 Task: Manage the language setting for the builder.
Action: Mouse moved to (1178, 89)
Screenshot: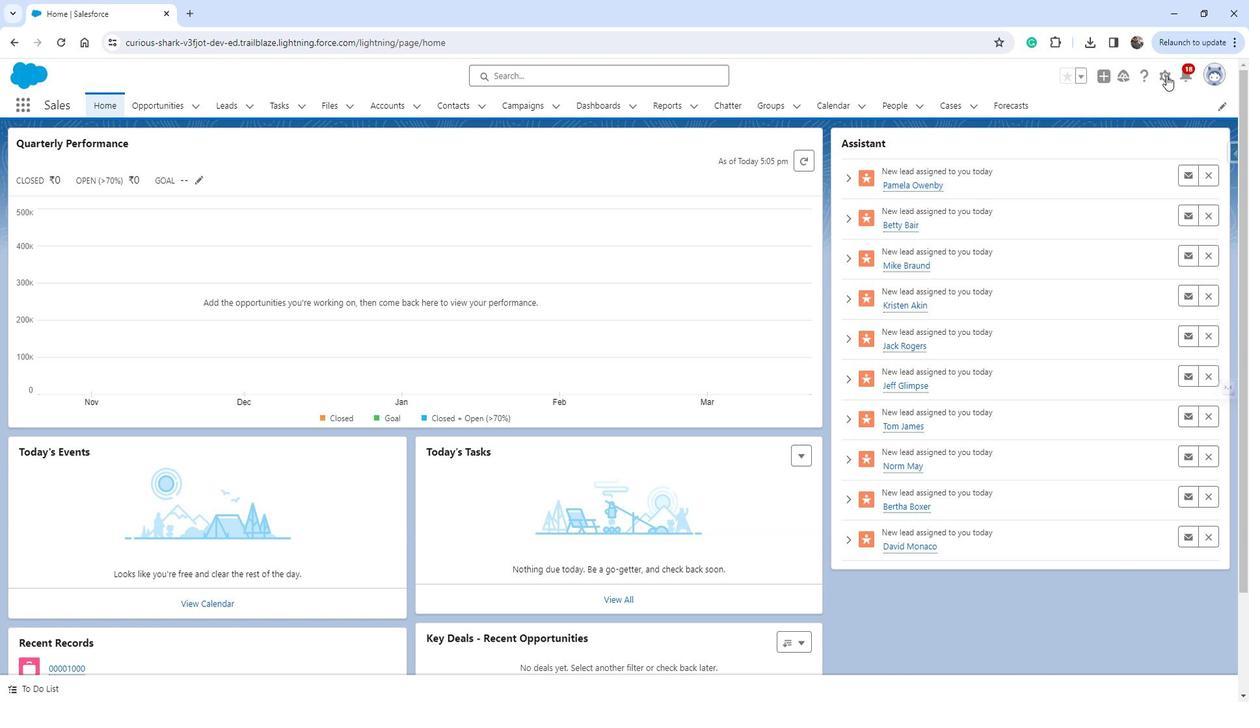 
Action: Mouse pressed left at (1178, 89)
Screenshot: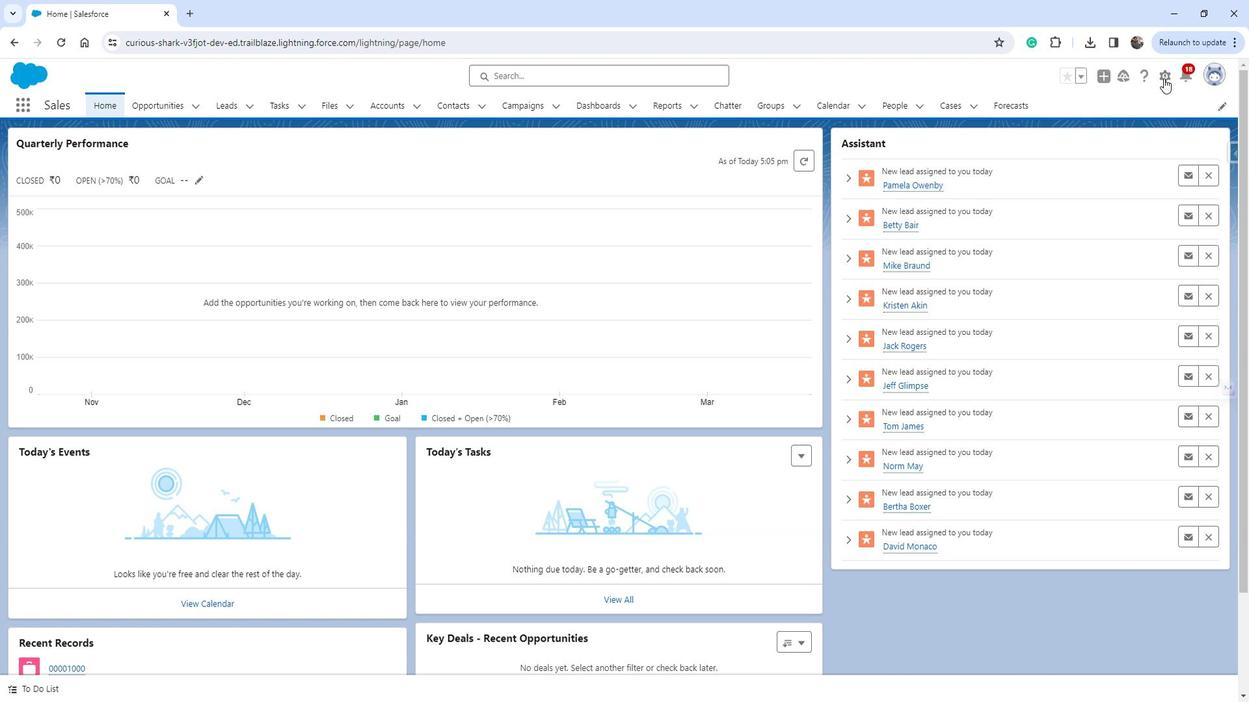 
Action: Mouse moved to (1130, 129)
Screenshot: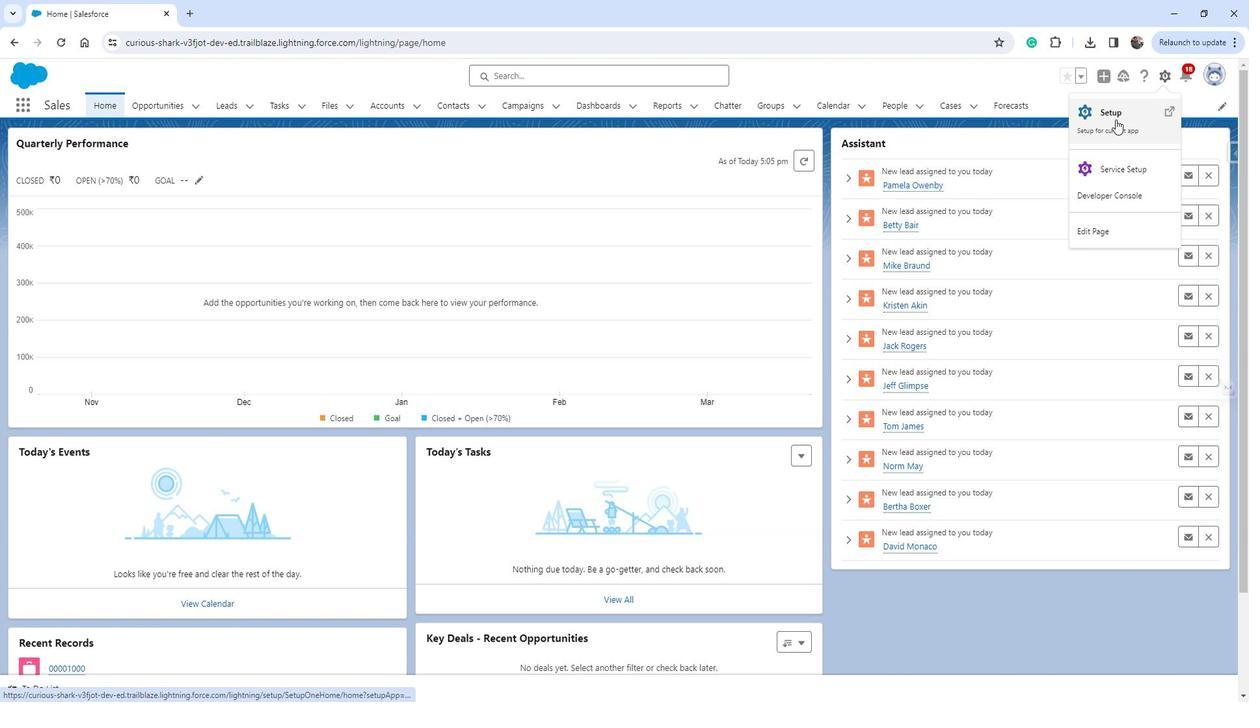 
Action: Mouse pressed left at (1130, 129)
Screenshot: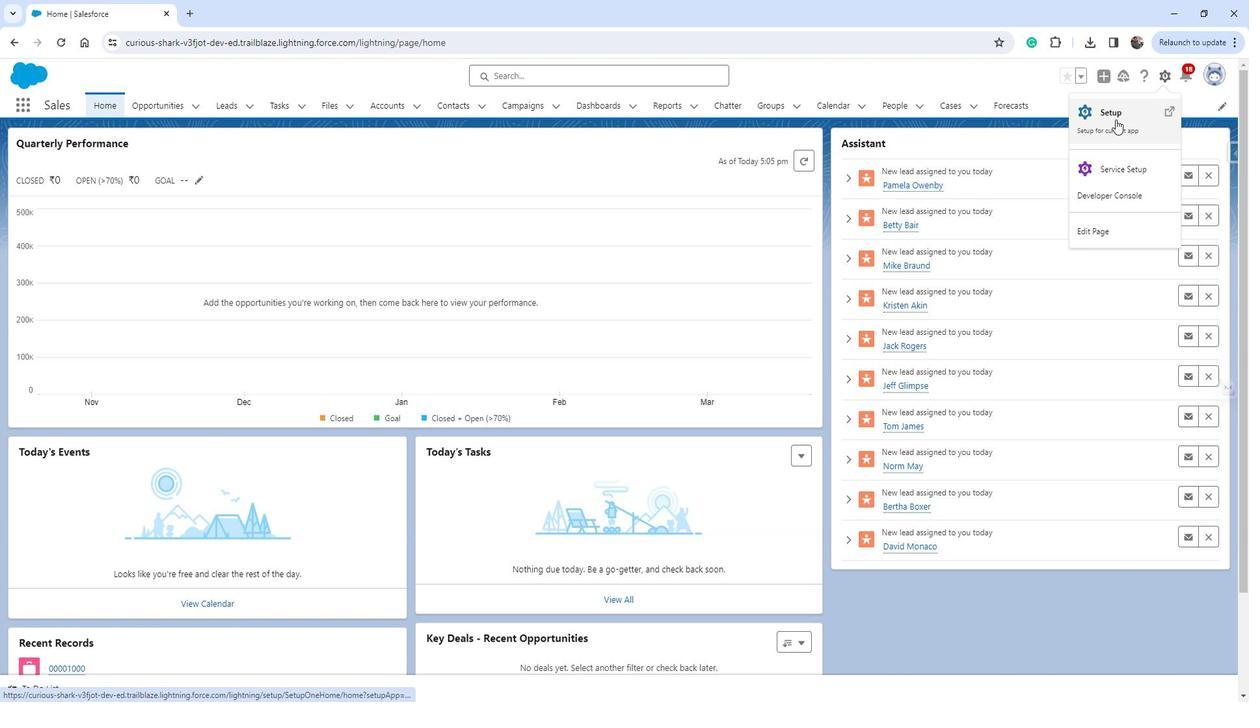 
Action: Mouse moved to (80, 467)
Screenshot: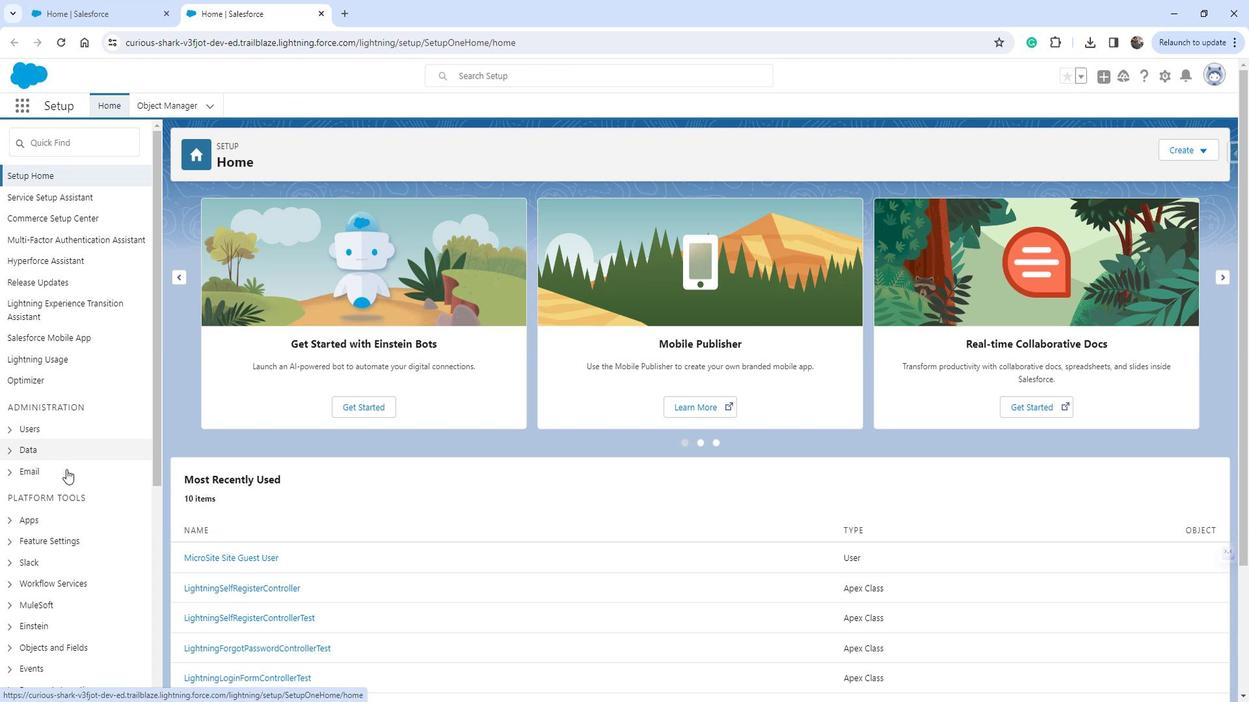 
Action: Mouse scrolled (80, 466) with delta (0, 0)
Screenshot: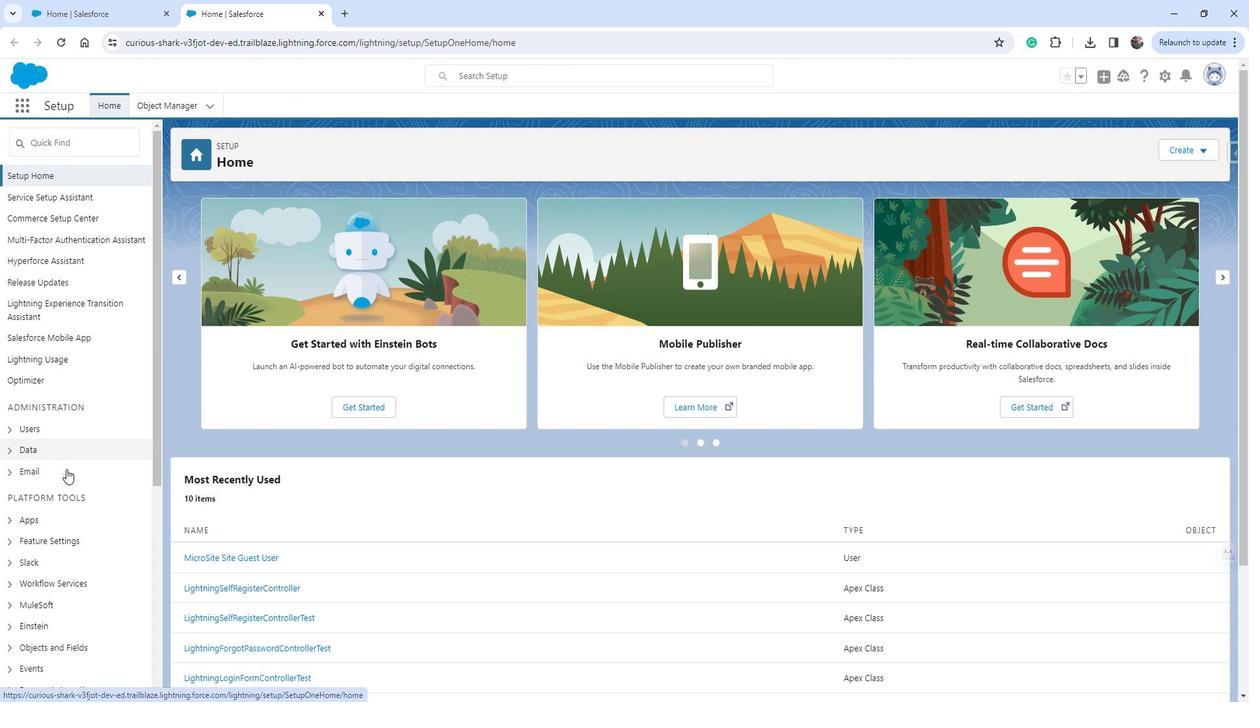 
Action: Mouse scrolled (80, 466) with delta (0, 0)
Screenshot: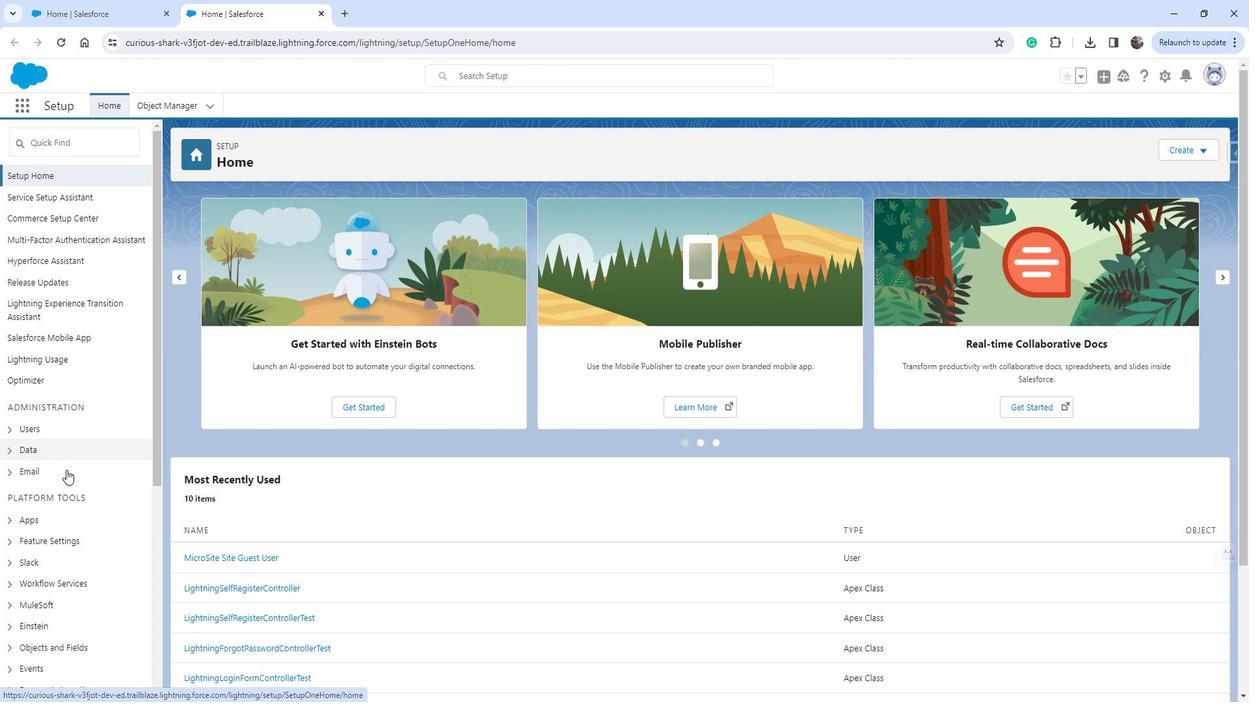 
Action: Mouse moved to (81, 467)
Screenshot: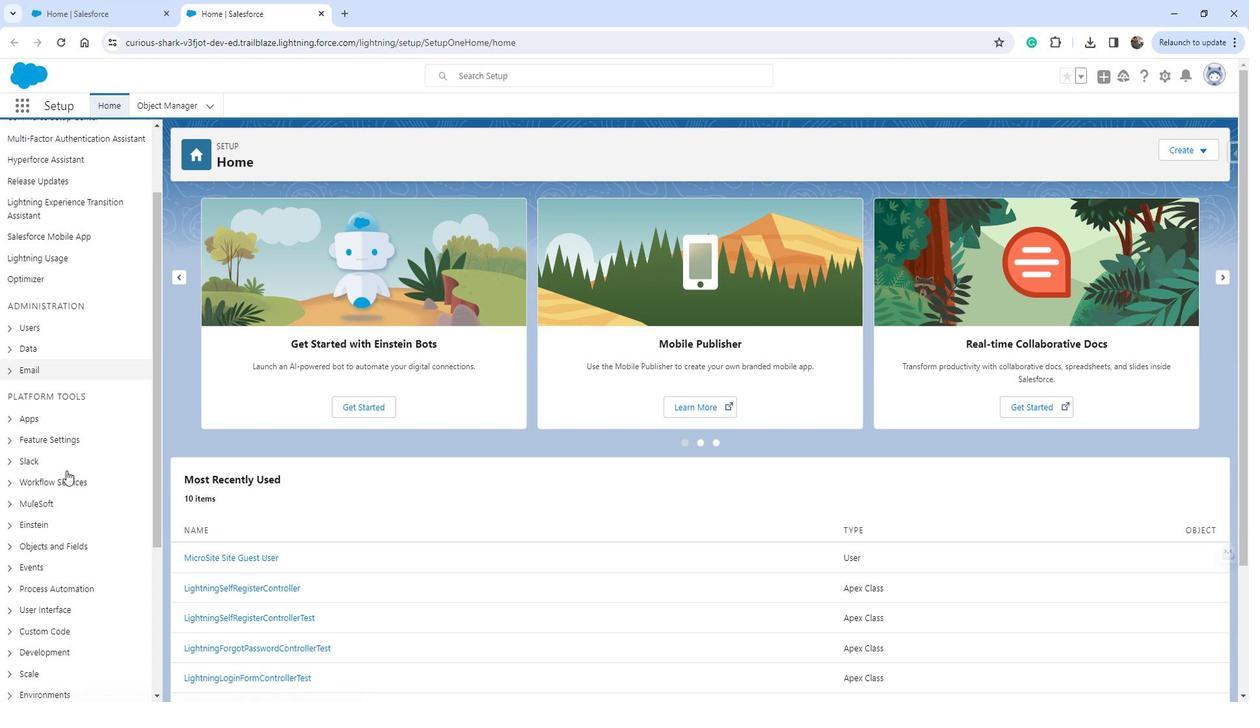 
Action: Mouse scrolled (81, 467) with delta (0, 0)
Screenshot: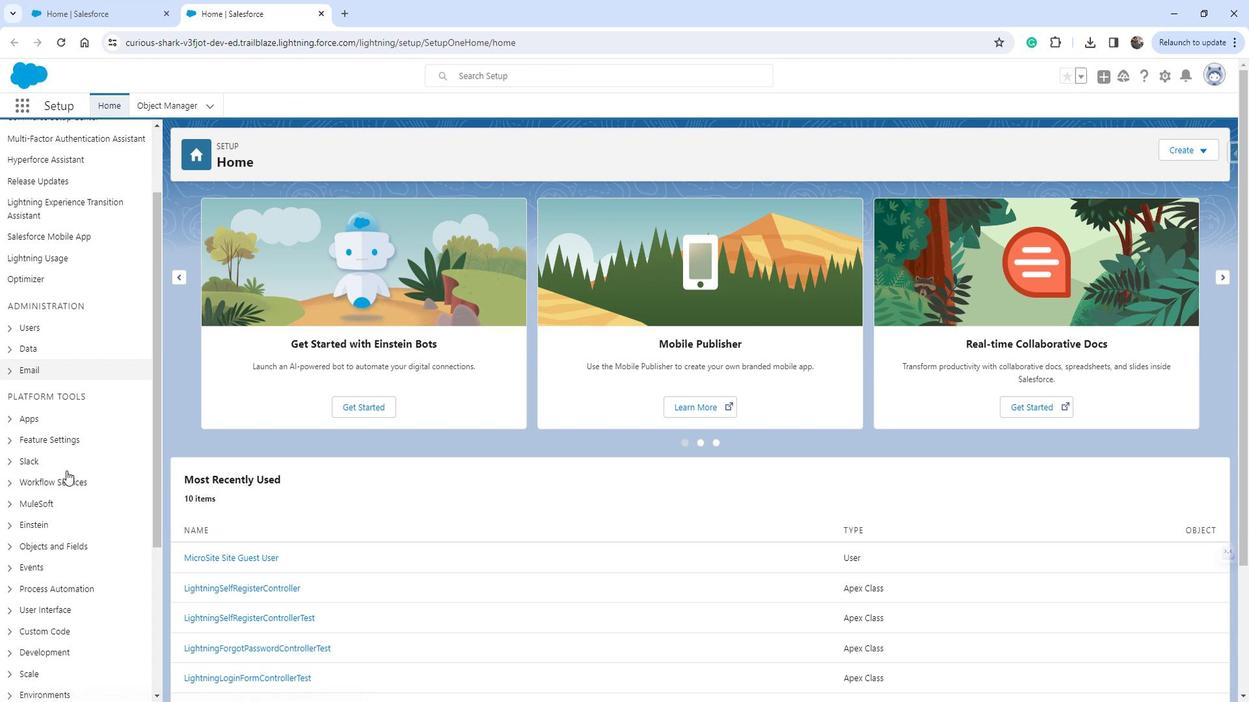 
Action: Mouse moved to (53, 342)
Screenshot: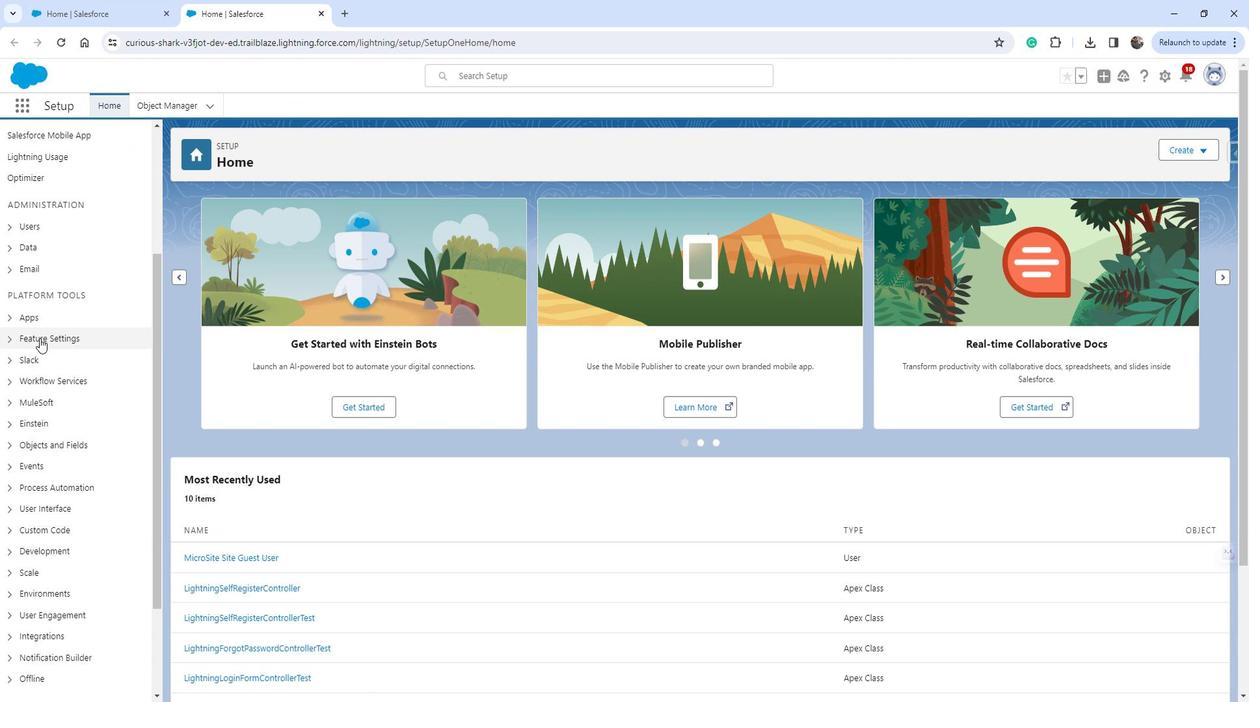 
Action: Mouse pressed left at (53, 342)
Screenshot: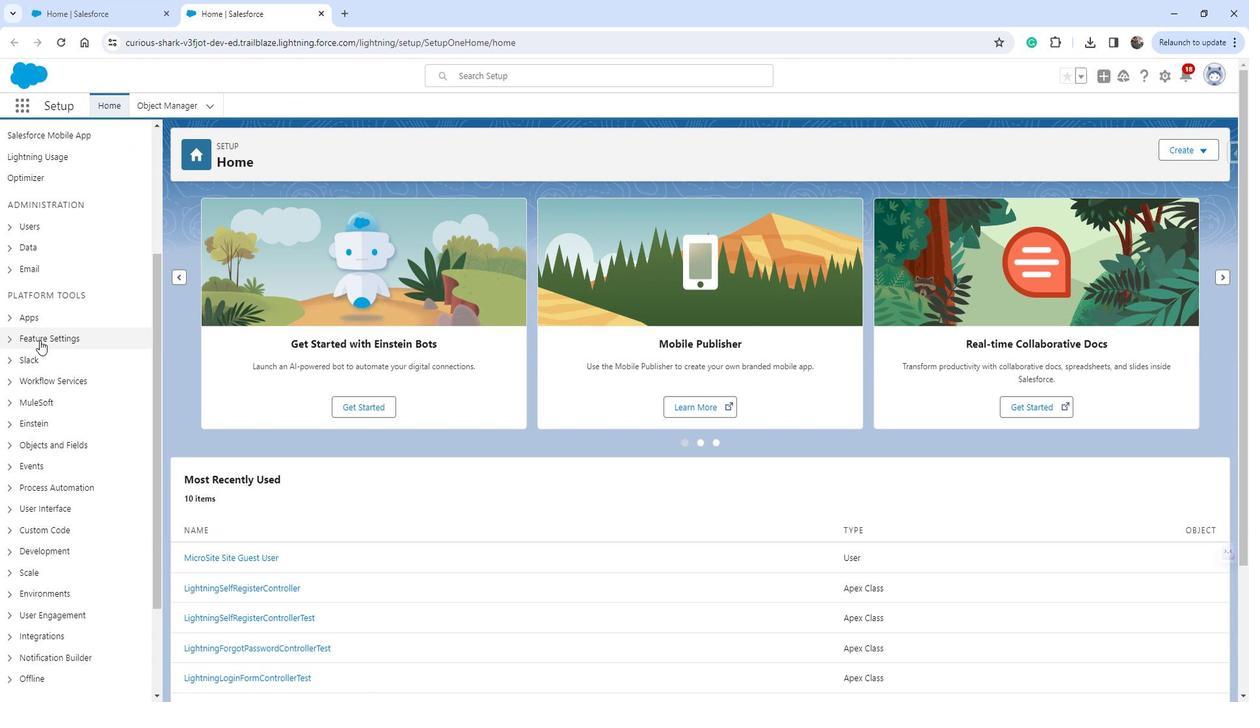 
Action: Mouse moved to (70, 442)
Screenshot: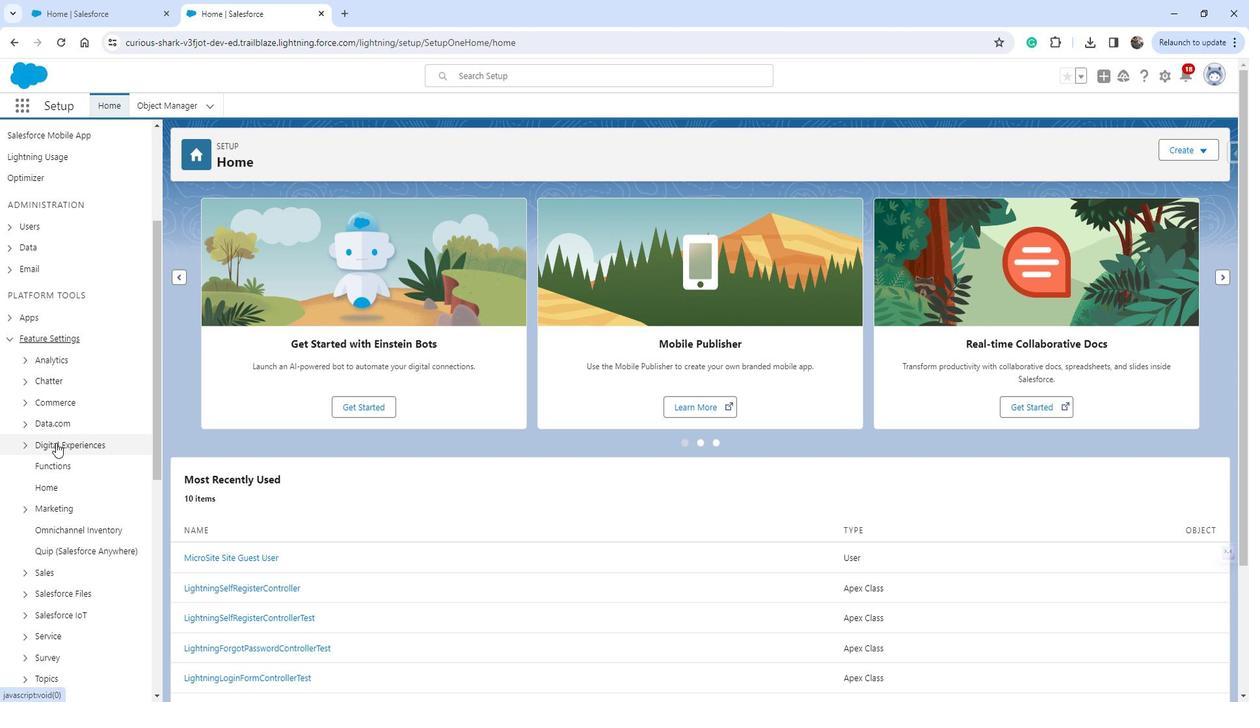 
Action: Mouse pressed left at (70, 442)
Screenshot: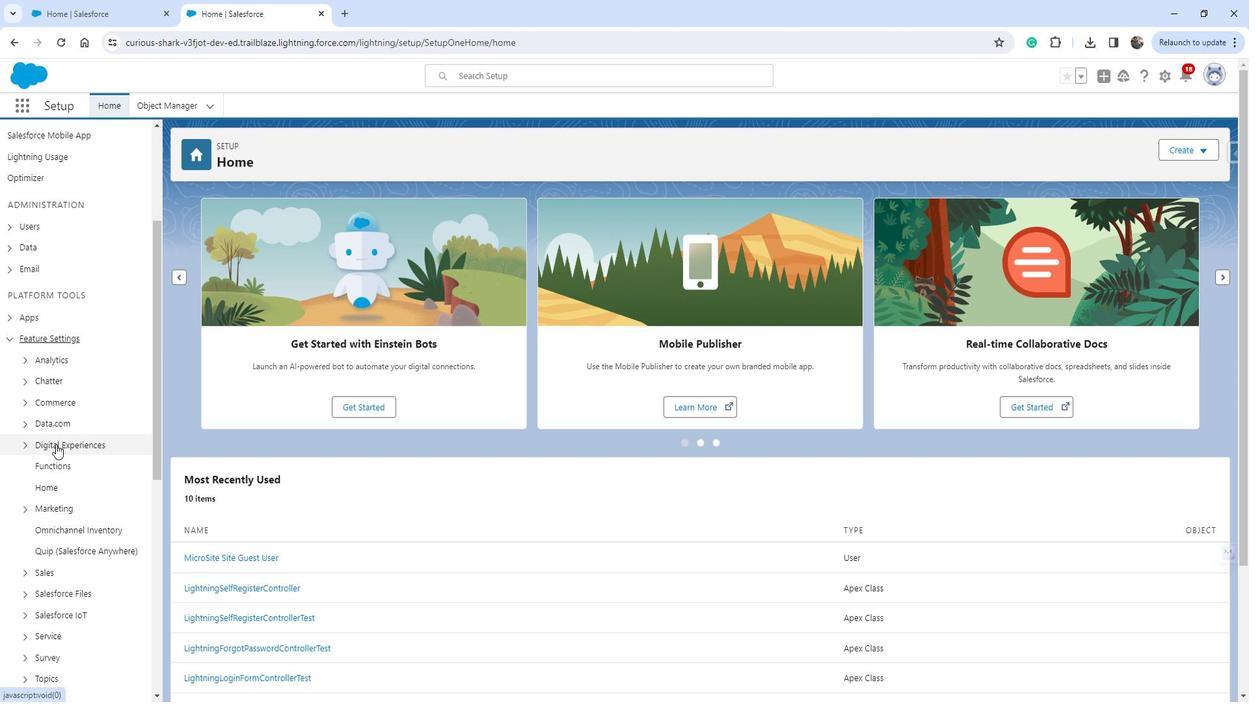 
Action: Mouse moved to (72, 465)
Screenshot: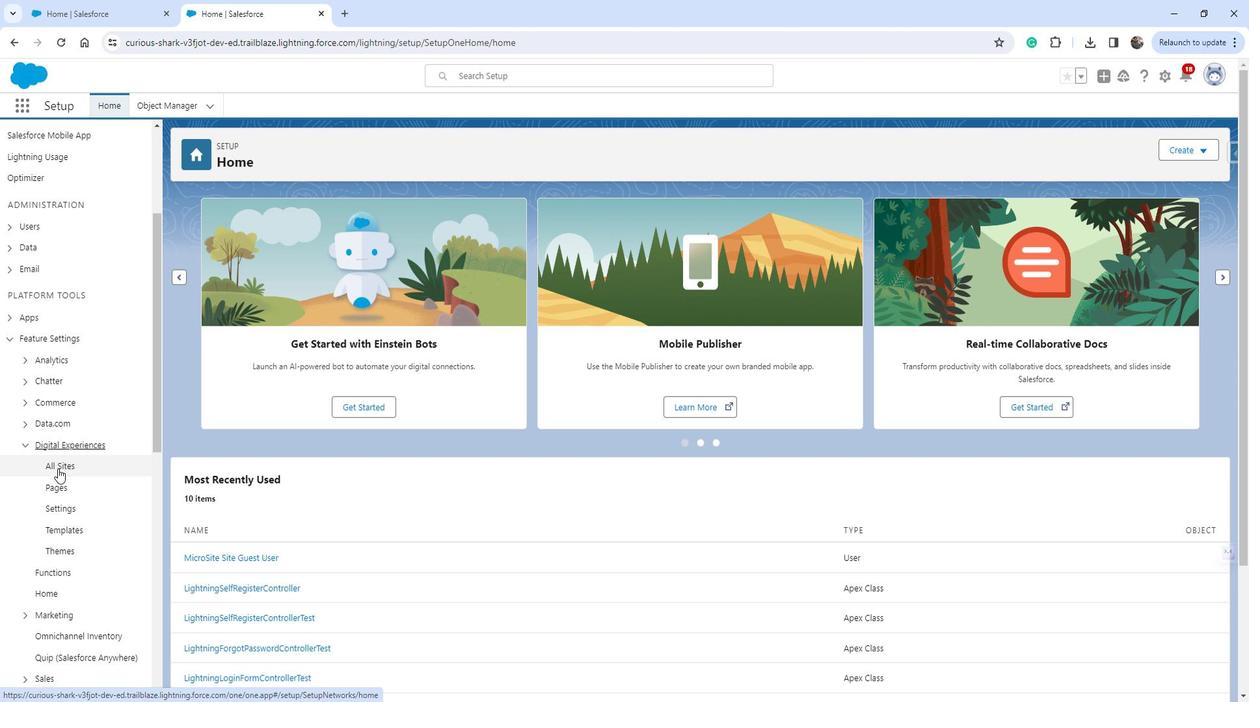 
Action: Mouse pressed left at (72, 465)
Screenshot: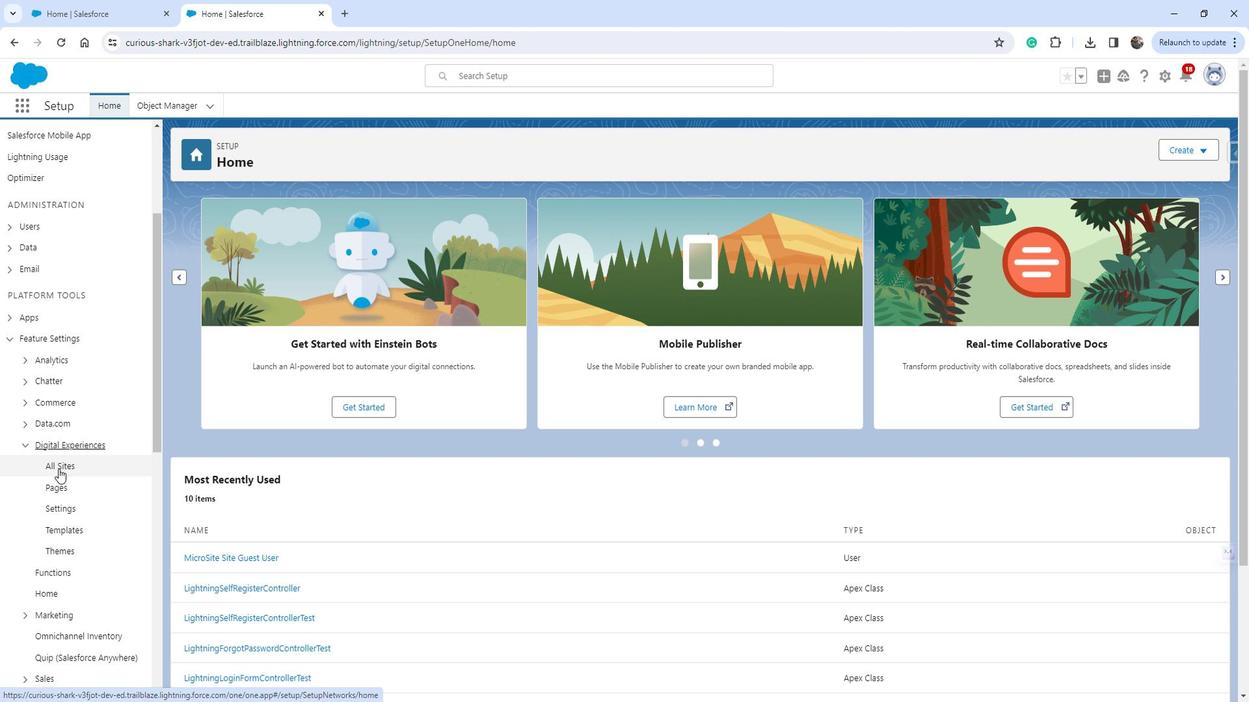 
Action: Mouse moved to (225, 315)
Screenshot: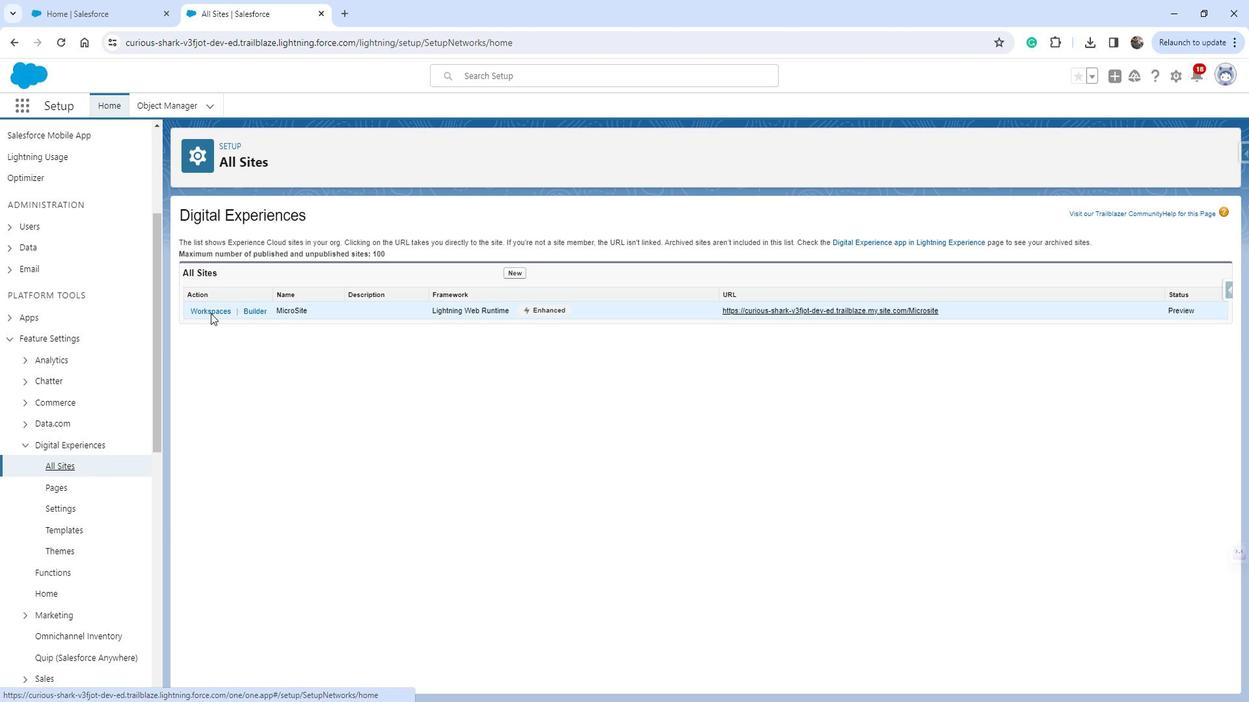
Action: Mouse pressed left at (225, 315)
Screenshot: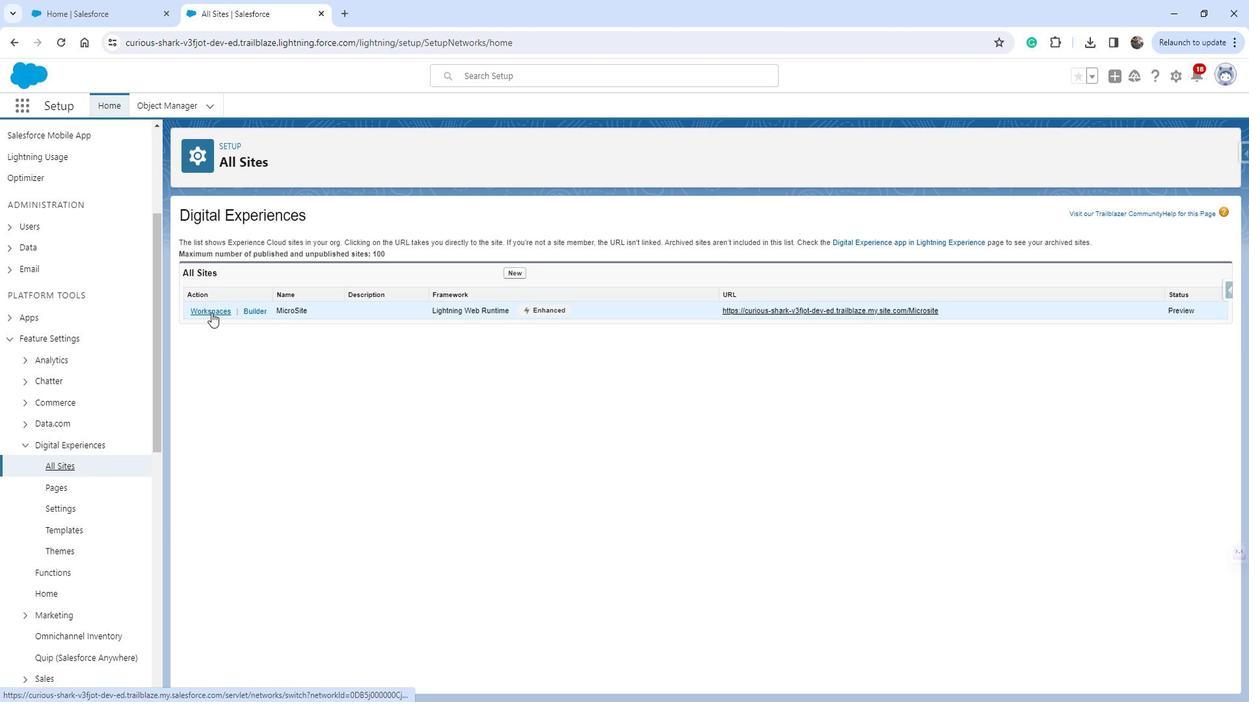 
Action: Mouse moved to (173, 284)
Screenshot: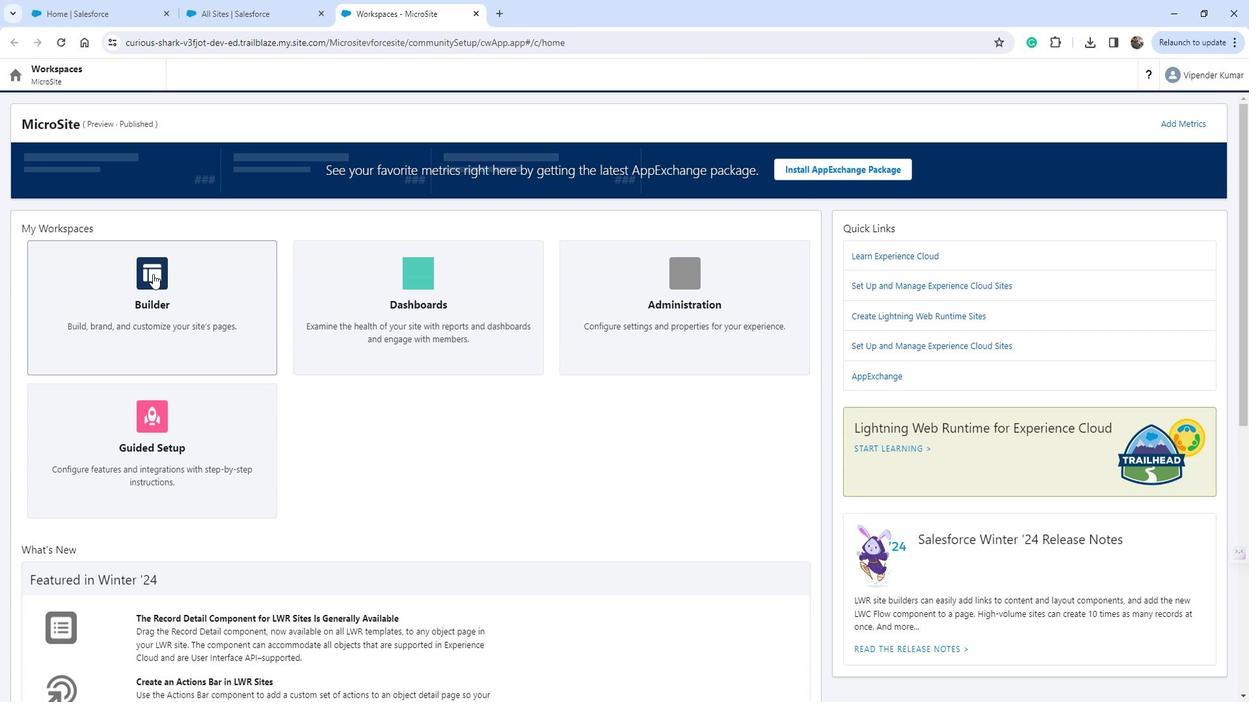 
Action: Mouse pressed left at (173, 284)
Screenshot: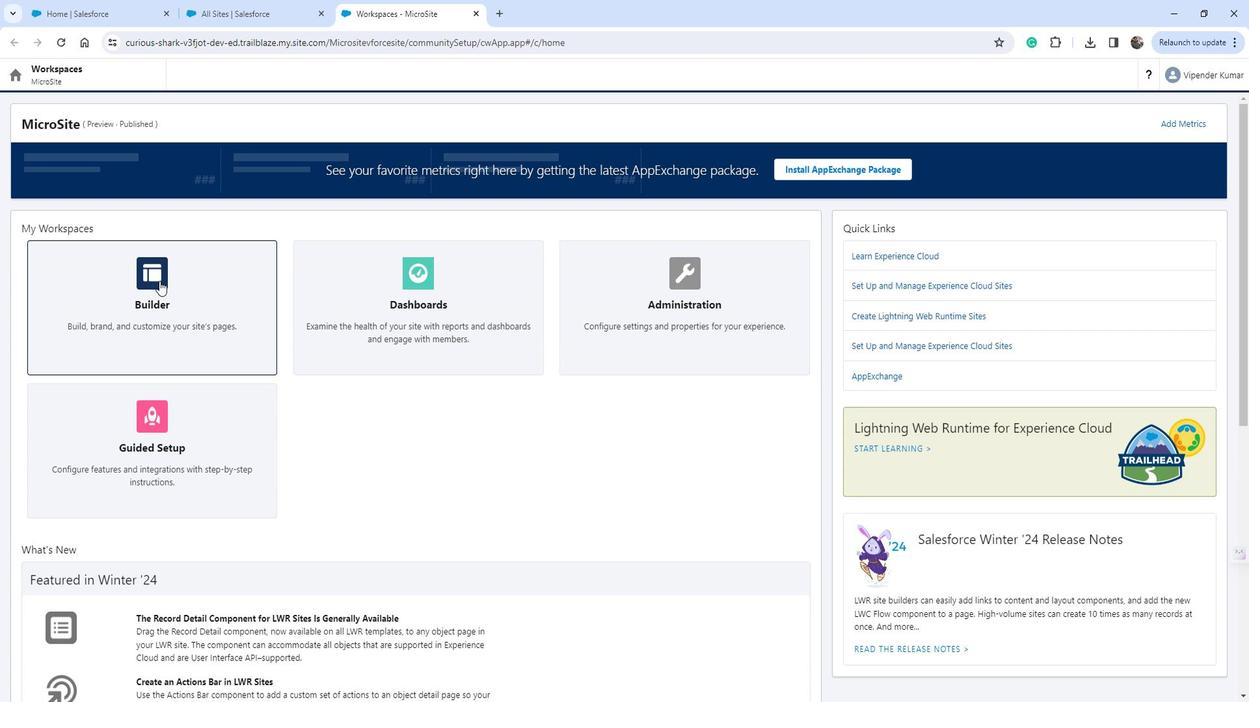 
Action: Mouse moved to (40, 240)
Screenshot: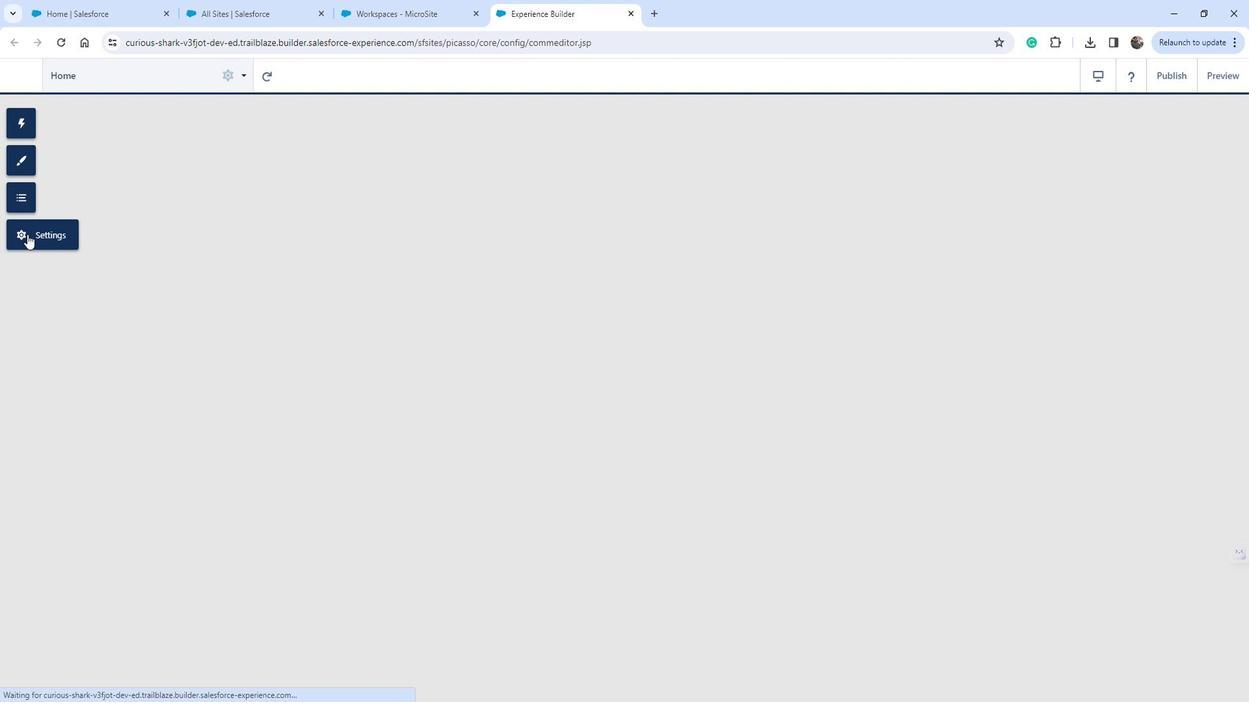 
Action: Mouse pressed left at (40, 240)
Screenshot: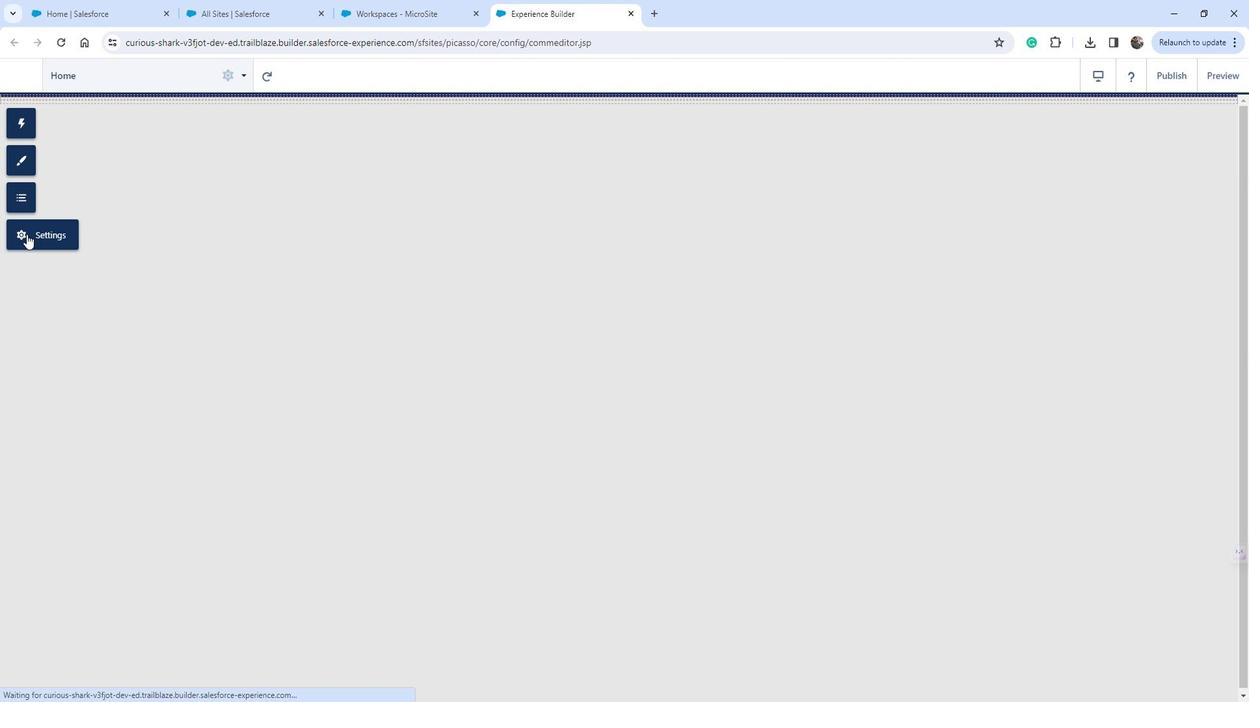 
Action: Mouse moved to (97, 221)
Screenshot: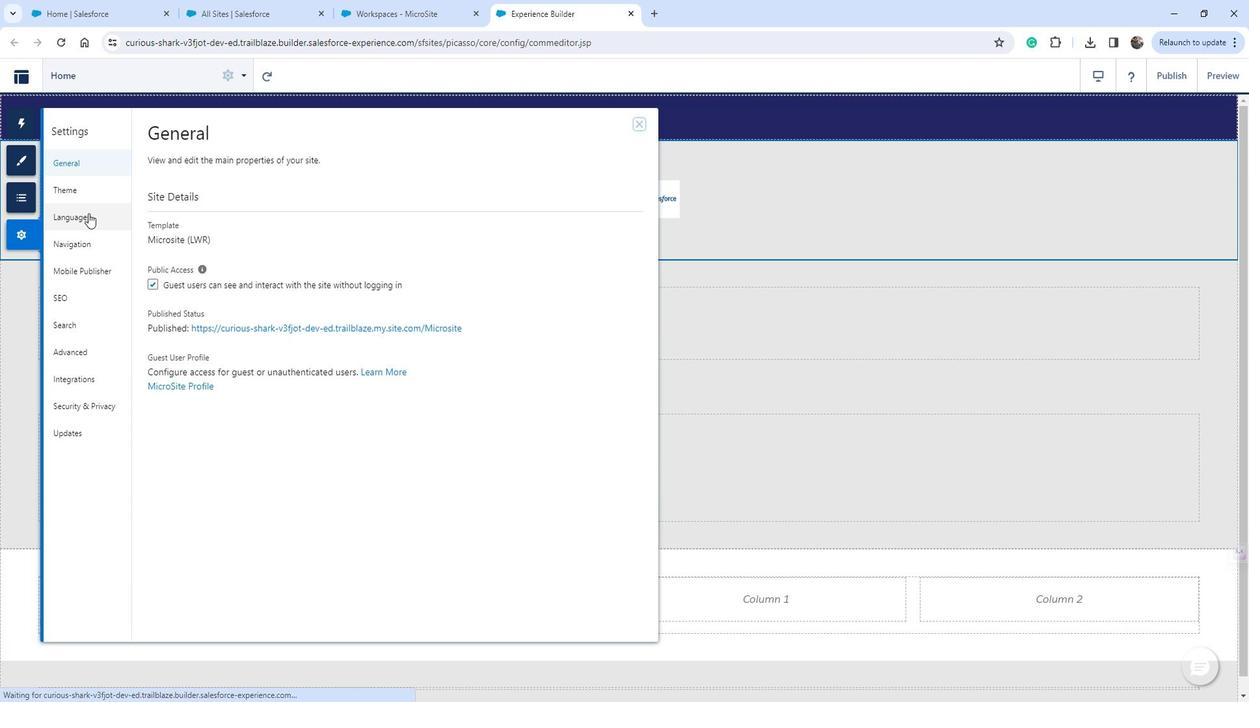 
Action: Mouse pressed left at (97, 221)
Screenshot: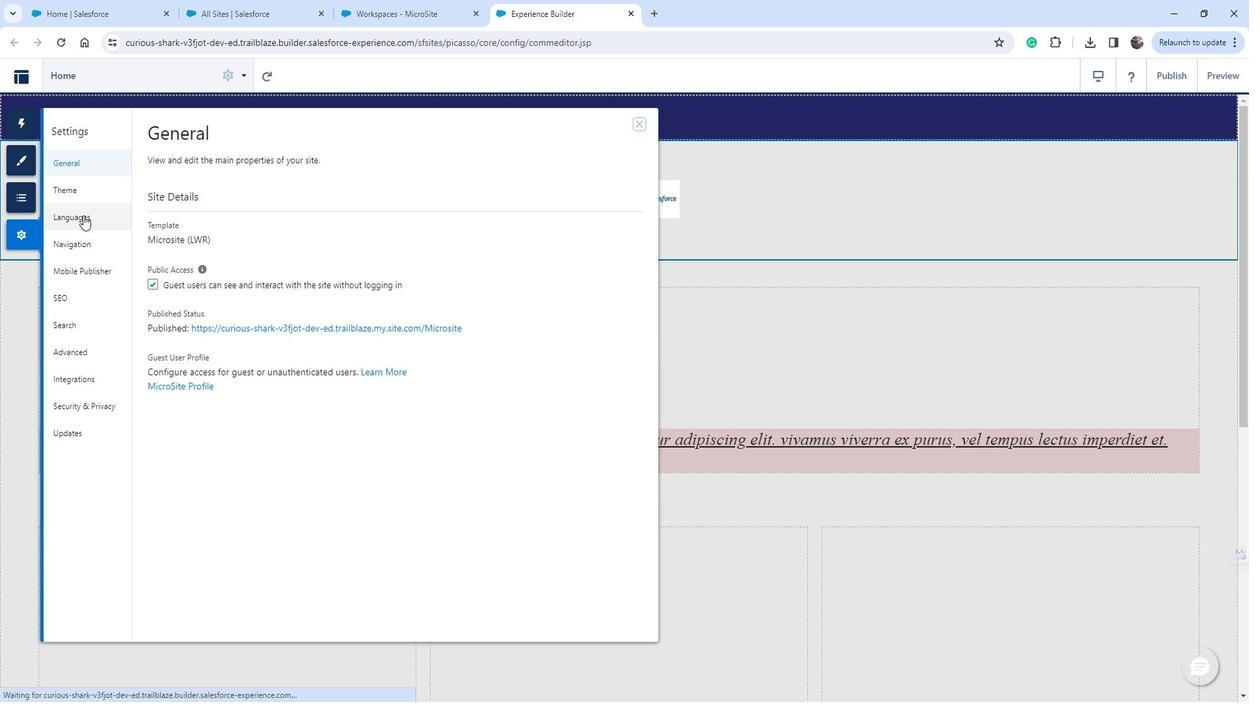 
Action: Mouse moved to (595, 221)
Screenshot: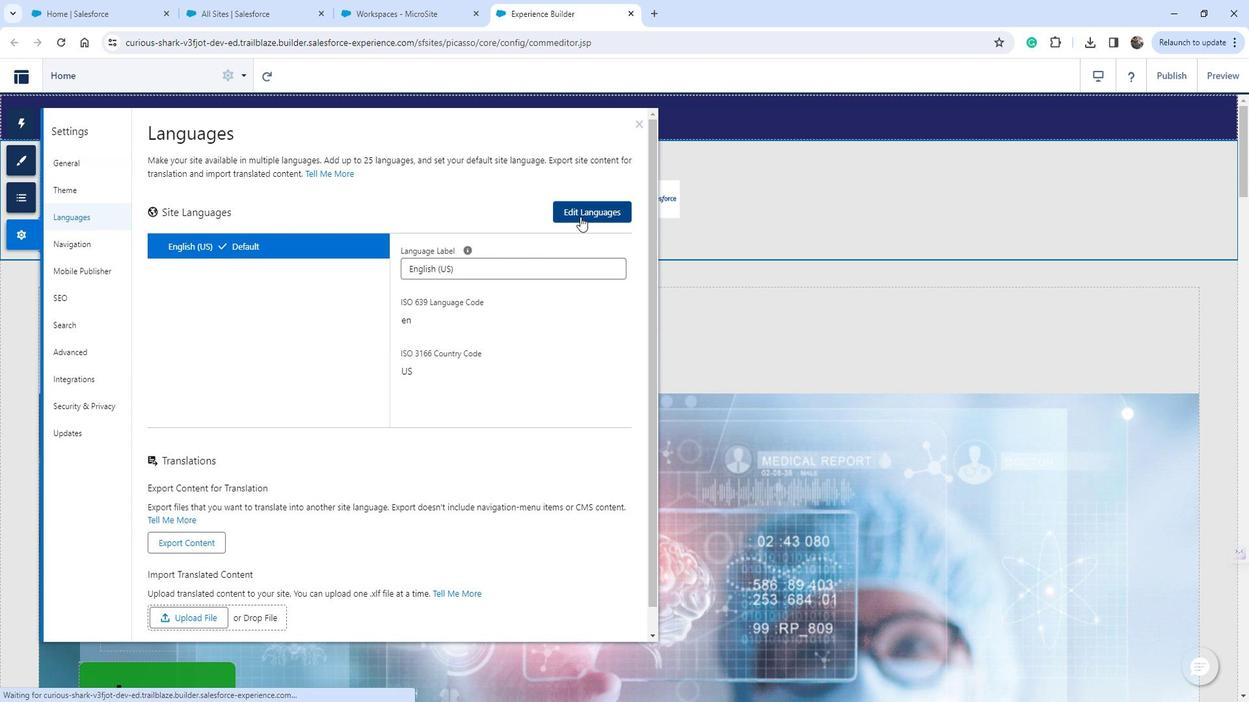
Action: Mouse pressed left at (595, 221)
Screenshot: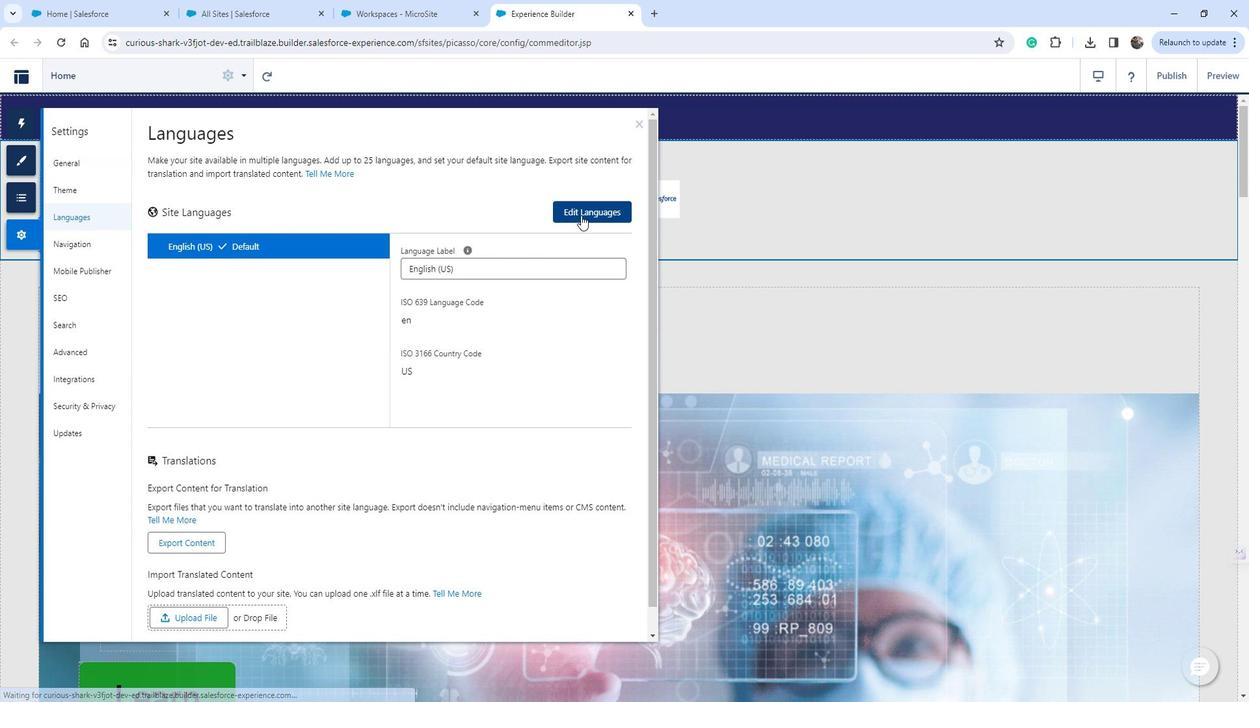 
Action: Mouse moved to (502, 411)
Screenshot: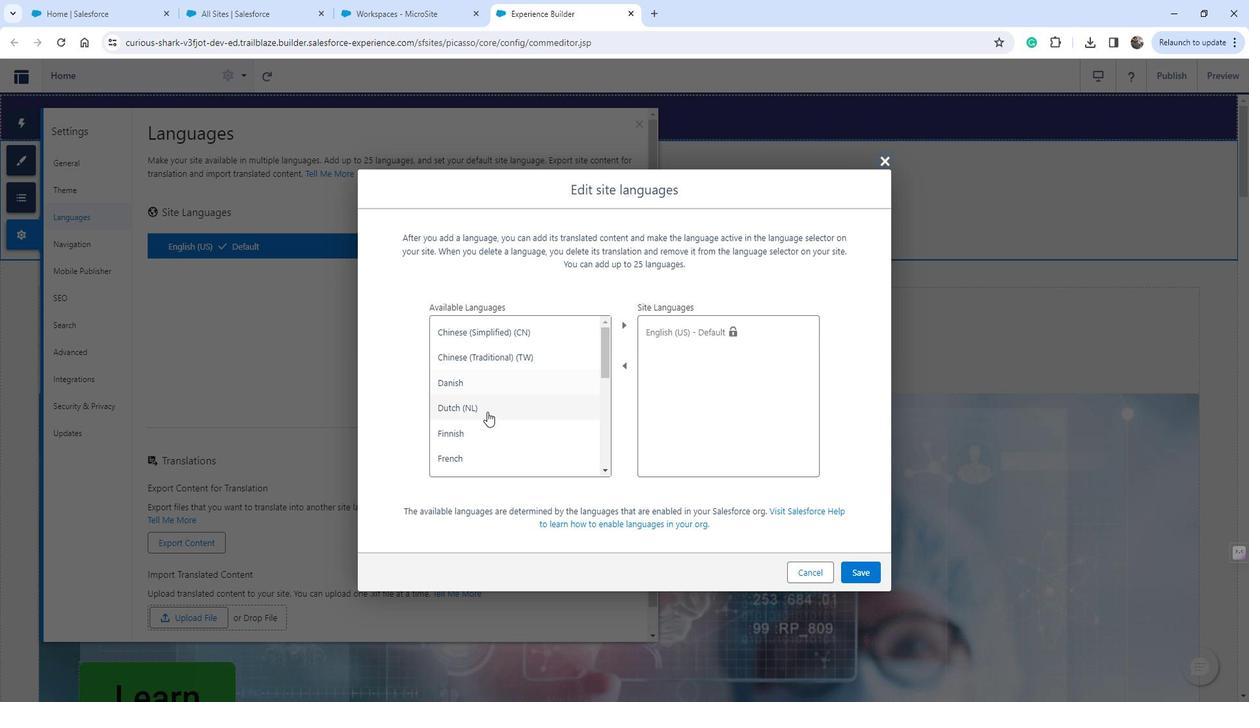 
Action: Mouse scrolled (502, 411) with delta (0, 0)
Screenshot: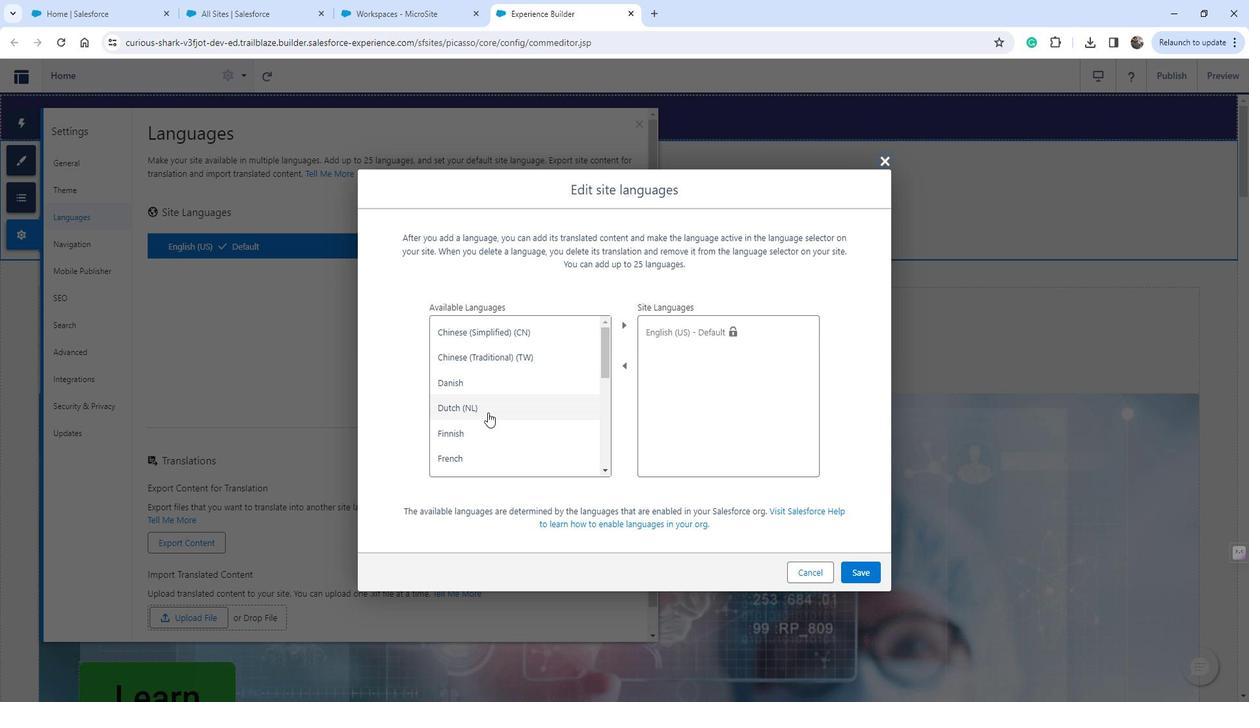 
Action: Mouse scrolled (502, 411) with delta (0, 0)
Screenshot: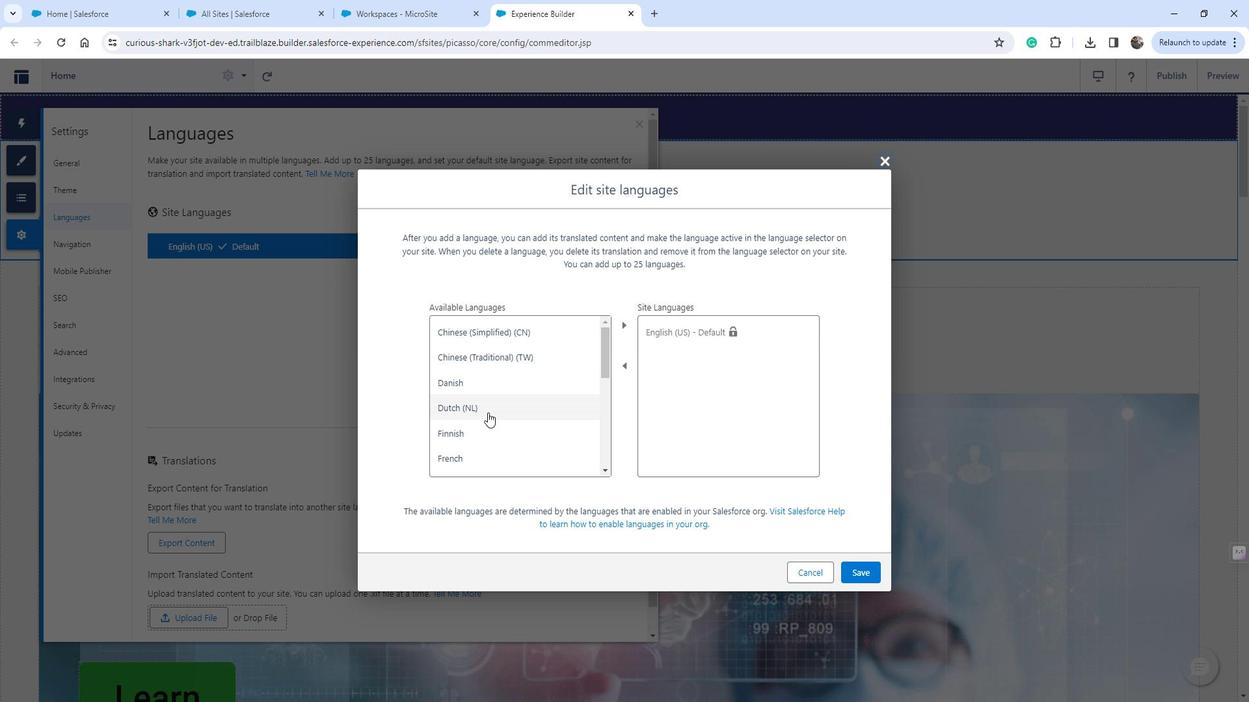 
Action: Mouse scrolled (502, 411) with delta (0, 0)
Screenshot: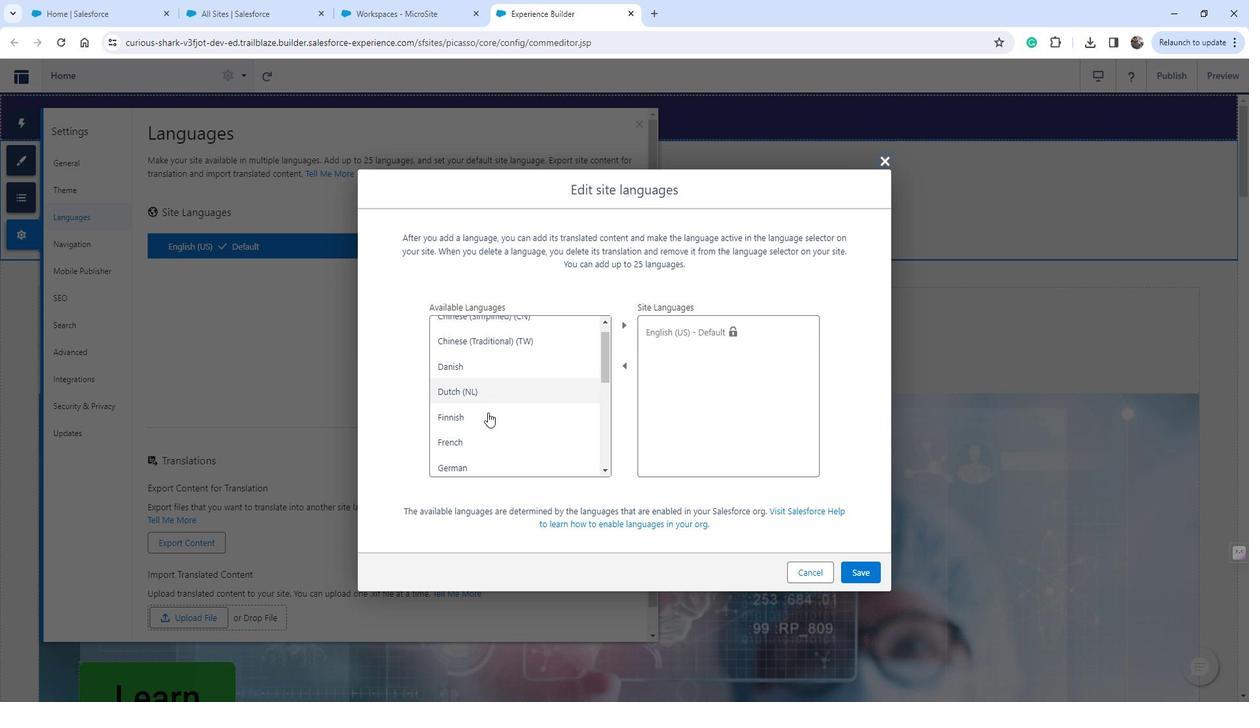 
Action: Mouse scrolled (502, 411) with delta (0, 0)
Screenshot: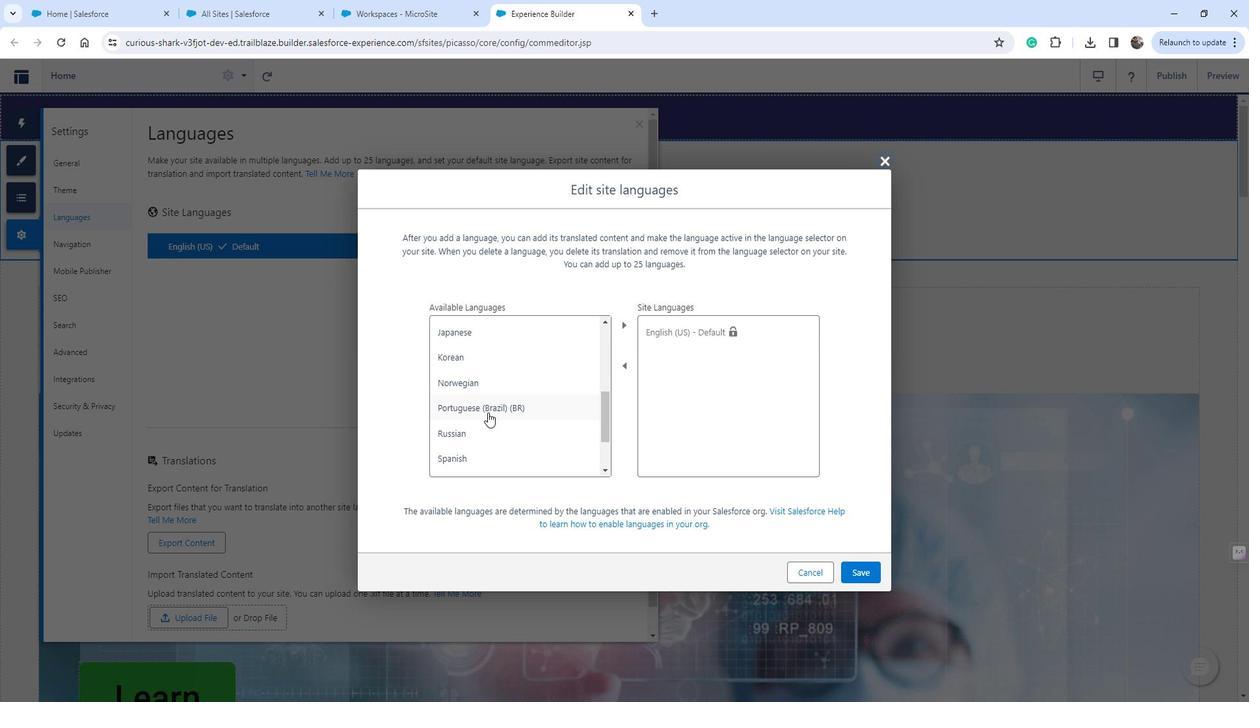 
Action: Mouse scrolled (502, 411) with delta (0, 0)
Screenshot: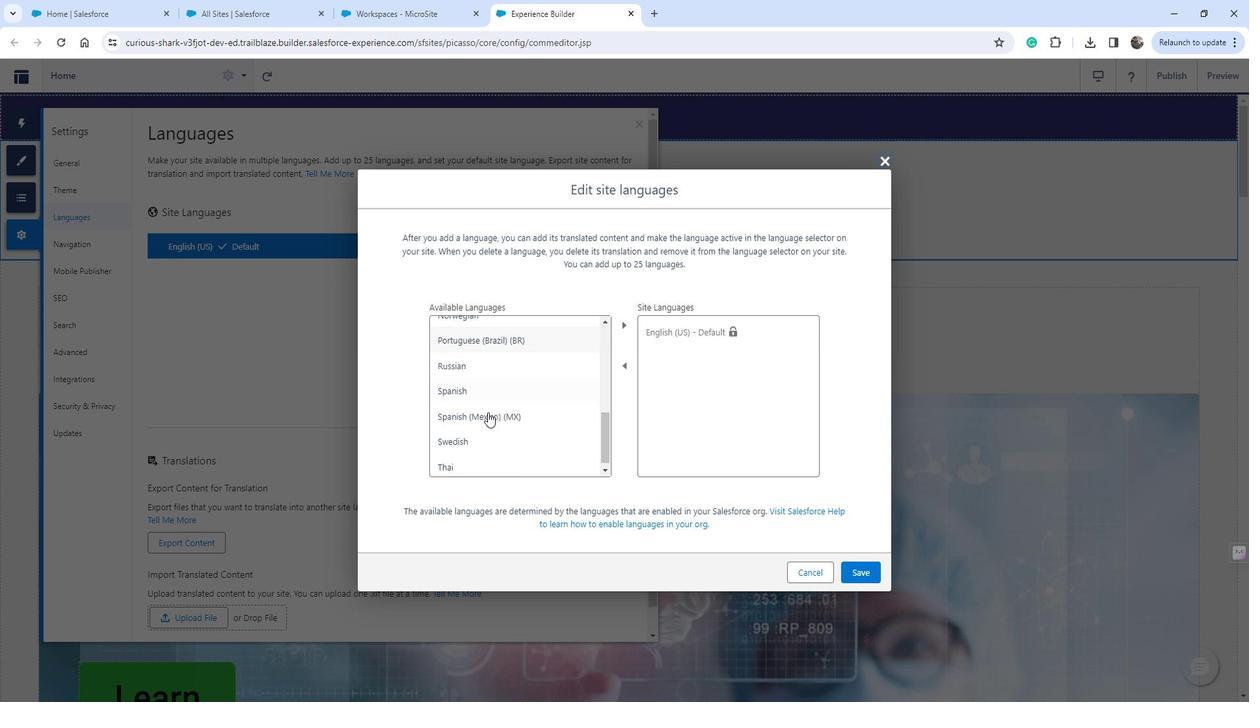 
Action: Mouse scrolled (502, 411) with delta (0, 0)
Screenshot: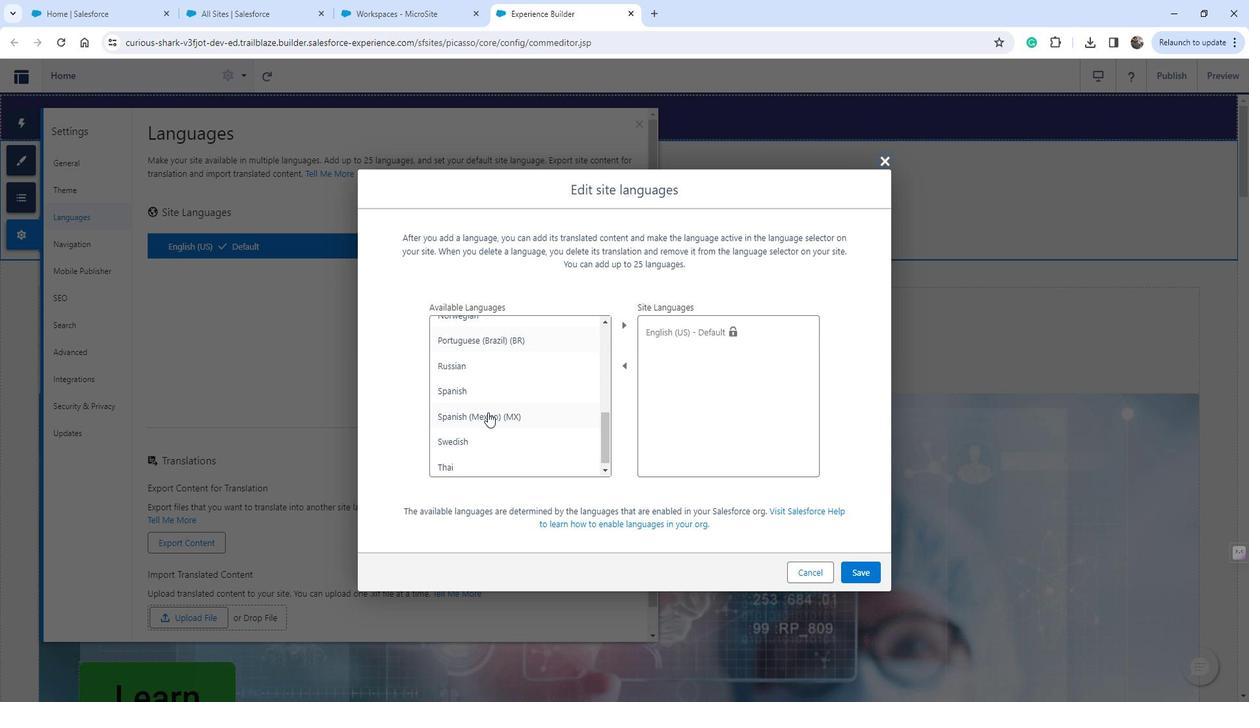 
Action: Mouse scrolled (502, 411) with delta (0, 0)
Screenshot: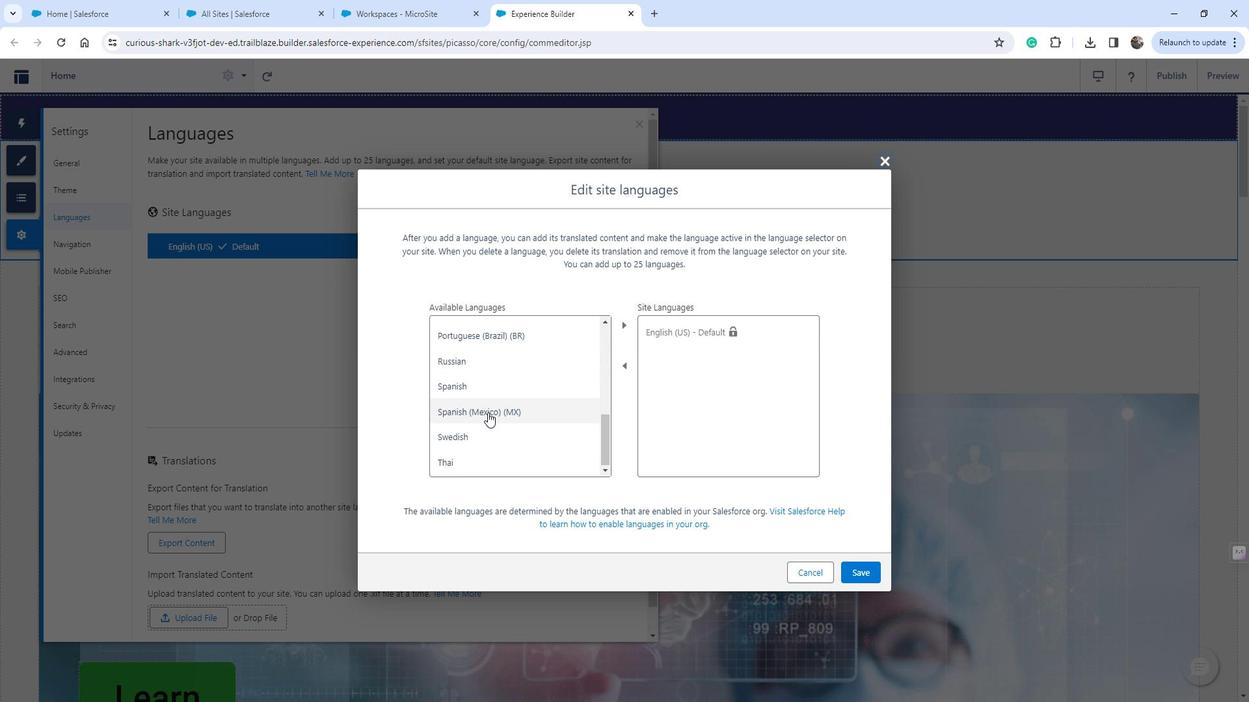 
Action: Mouse scrolled (502, 412) with delta (0, 0)
Screenshot: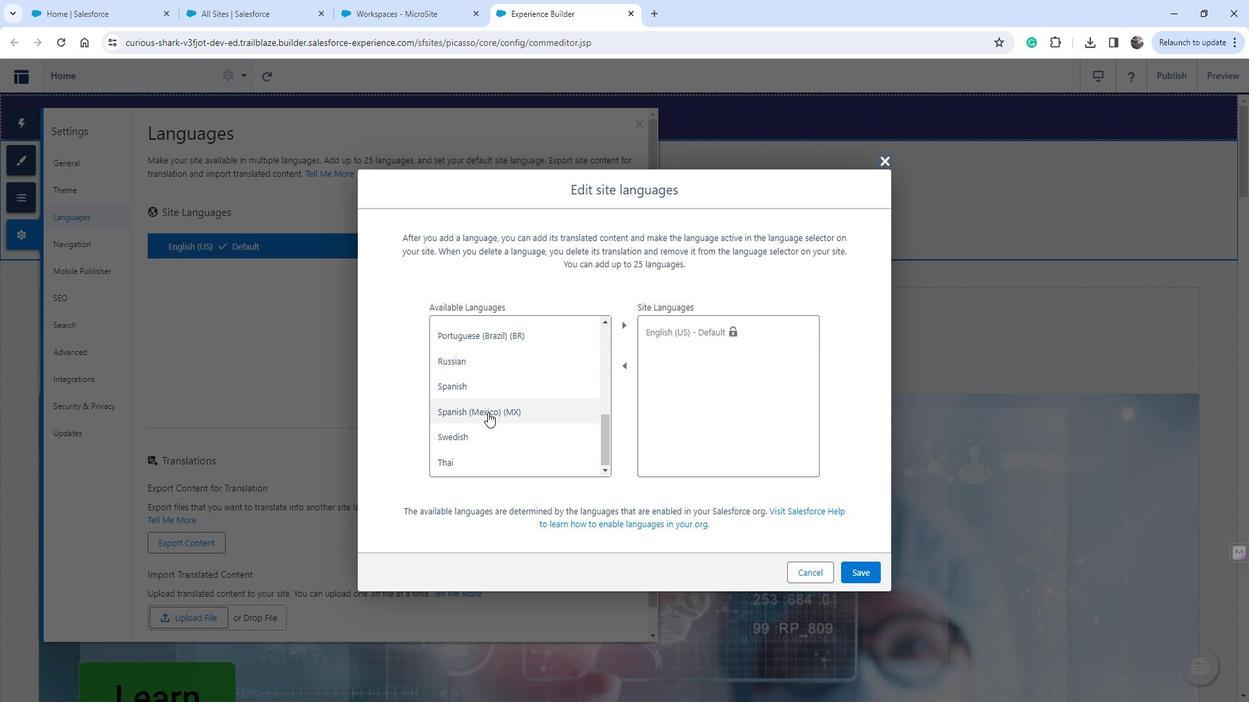 
Action: Mouse scrolled (502, 412) with delta (0, 0)
Screenshot: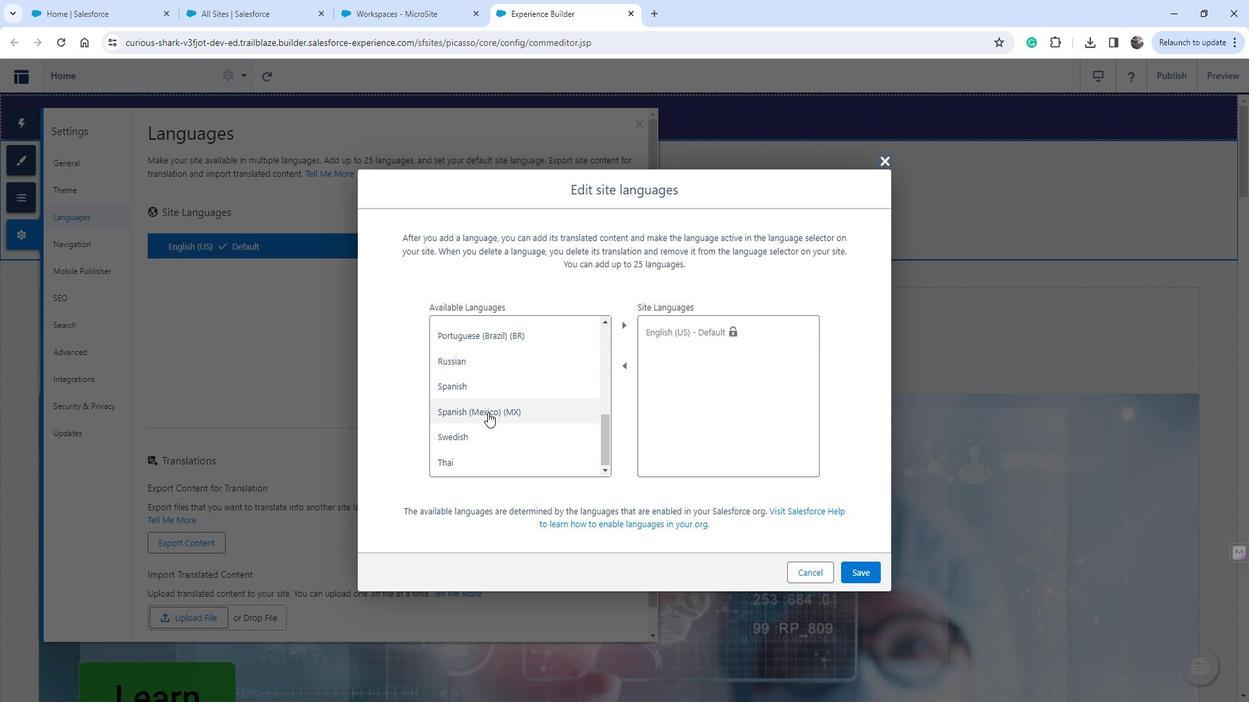 
Action: Mouse scrolled (502, 412) with delta (0, 0)
Screenshot: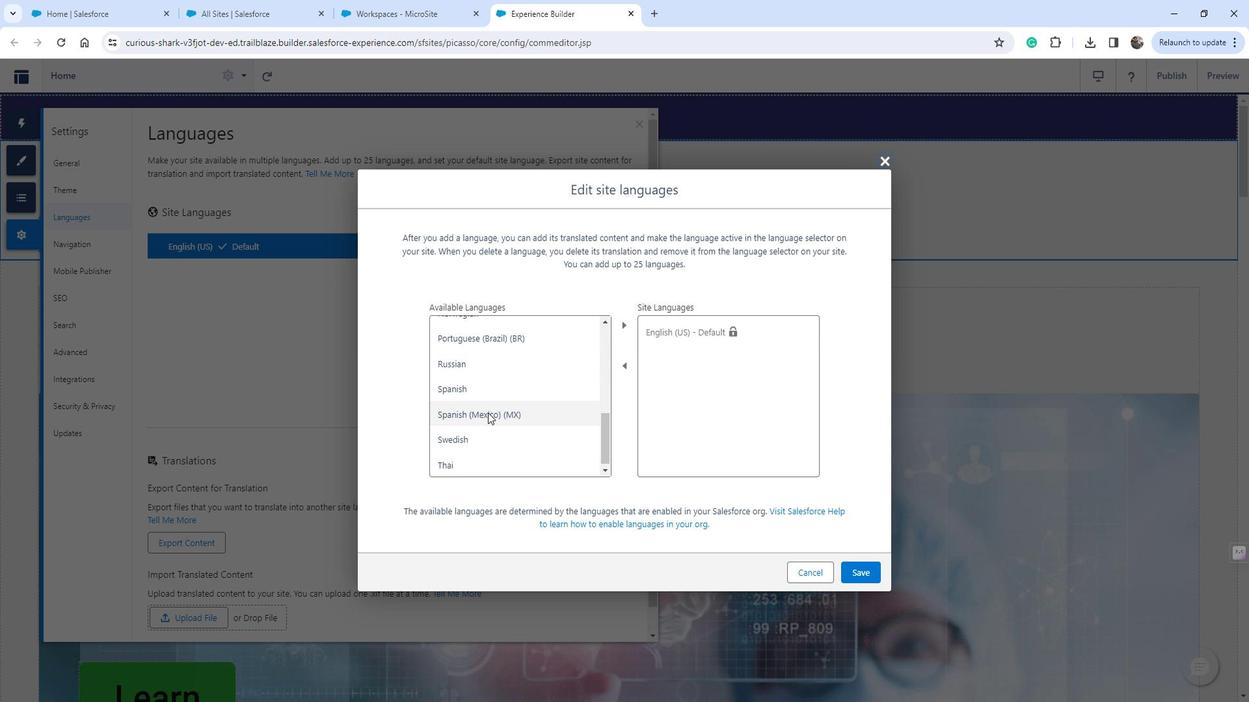 
Action: Mouse scrolled (502, 412) with delta (0, 0)
Screenshot: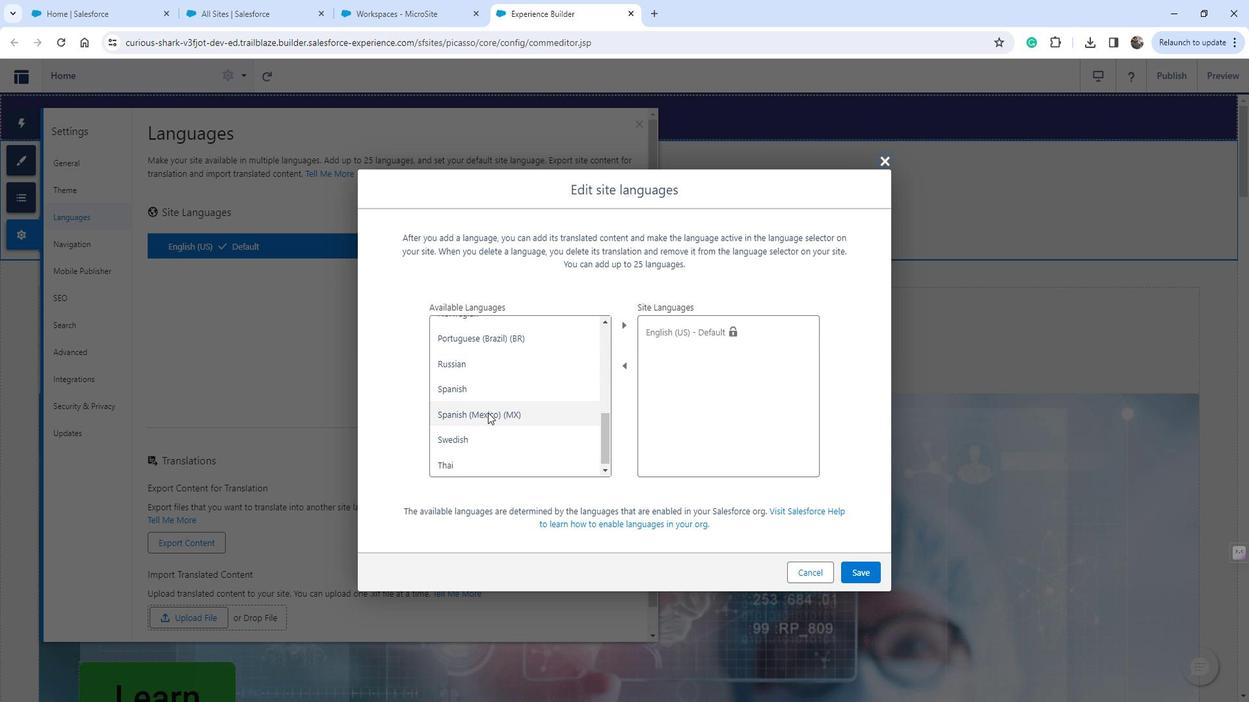 
Action: Mouse scrolled (502, 412) with delta (0, 0)
Screenshot: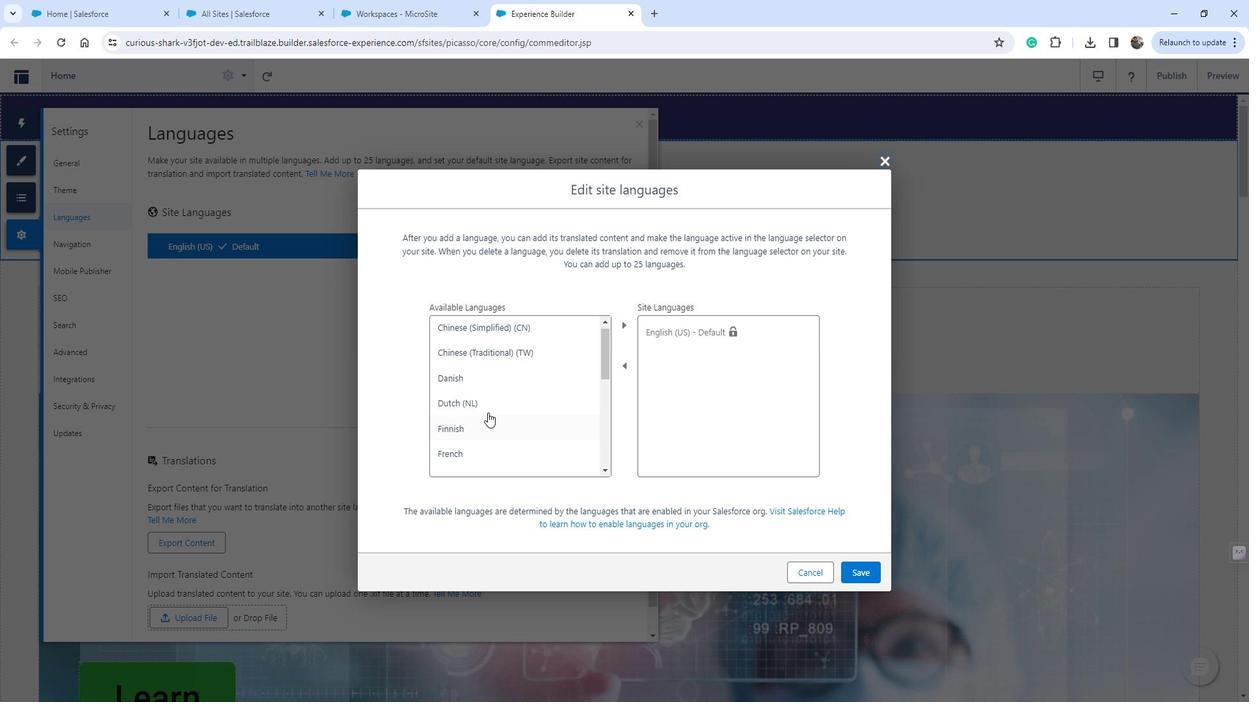 
Action: Mouse scrolled (502, 412) with delta (0, 0)
Screenshot: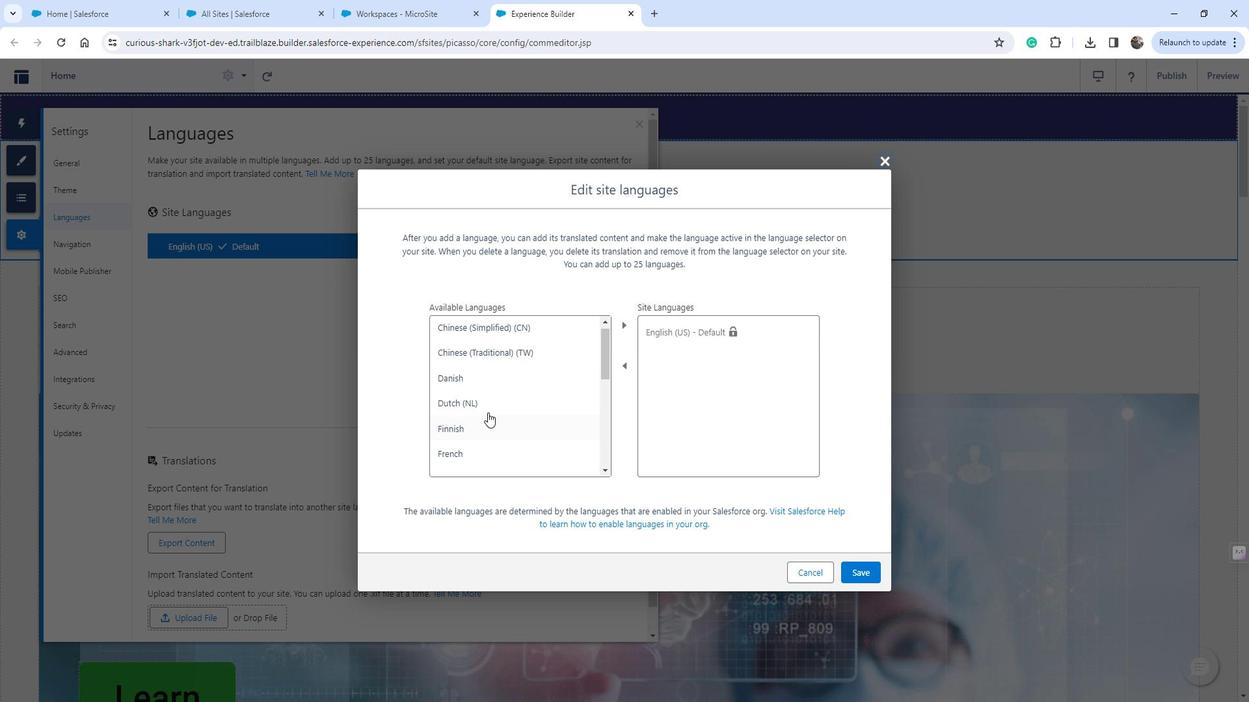 
Action: Mouse scrolled (502, 412) with delta (0, 0)
Screenshot: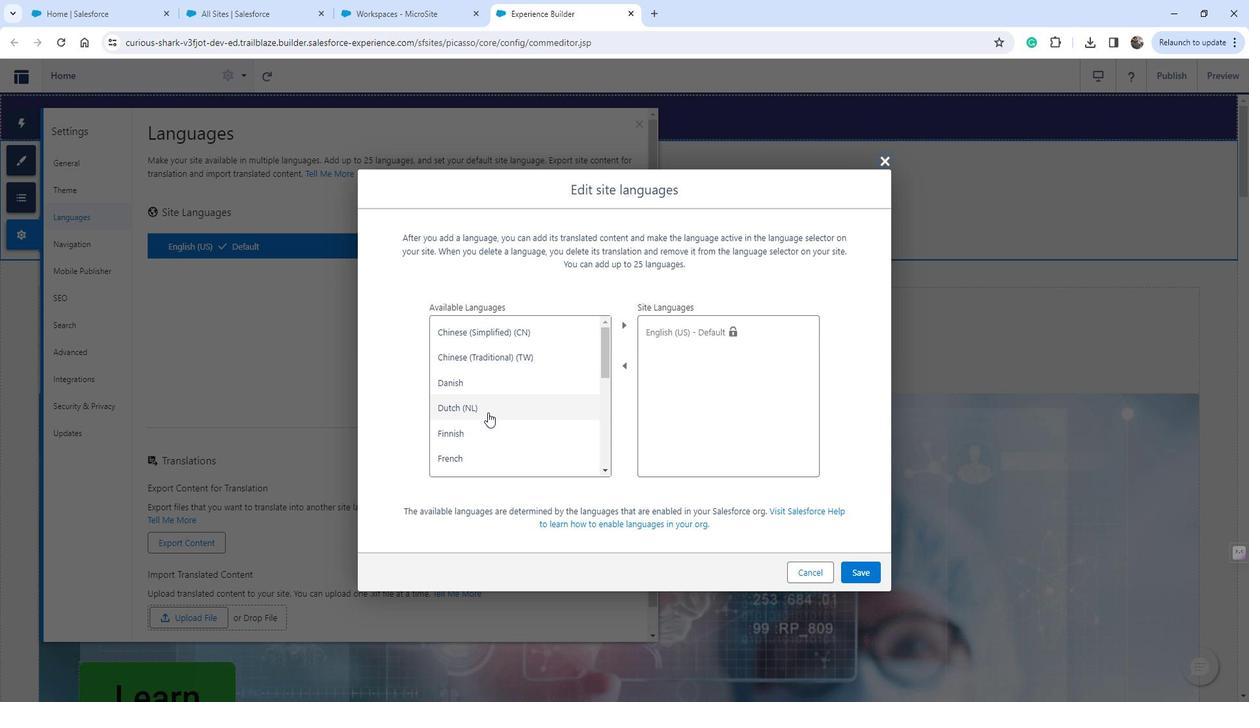 
Action: Mouse scrolled (502, 412) with delta (0, 0)
Screenshot: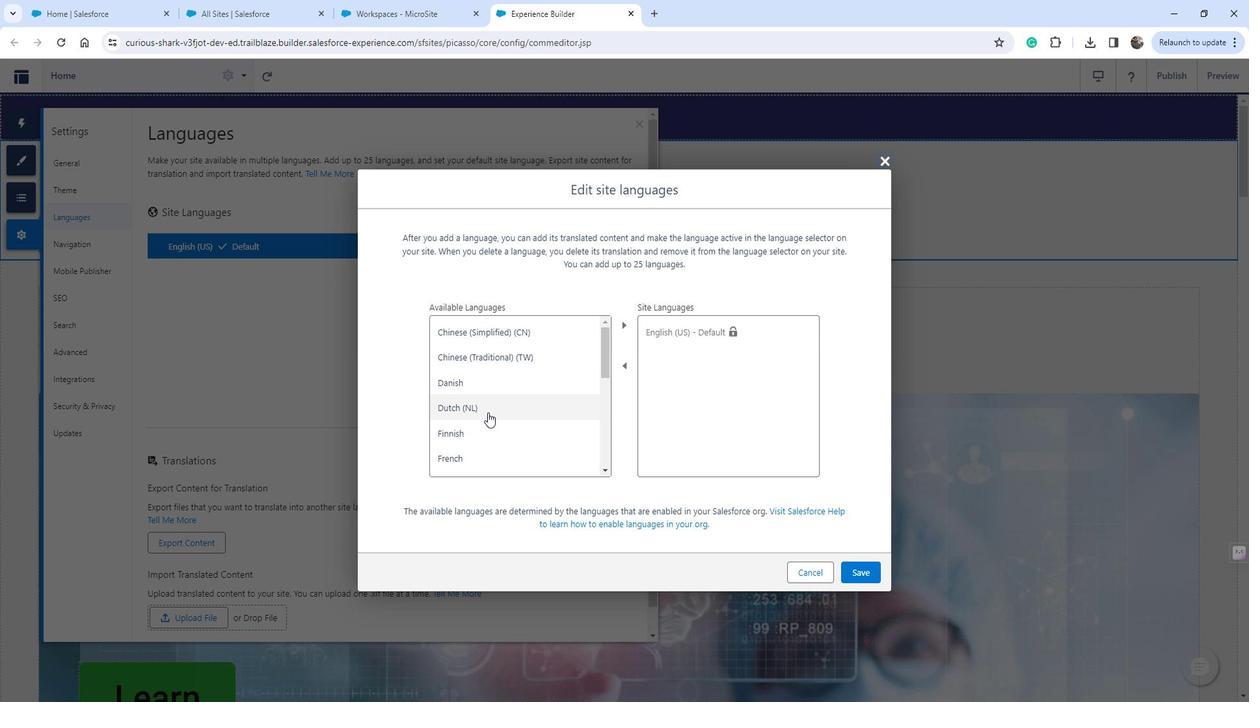 
Action: Mouse scrolled (502, 411) with delta (0, 0)
Screenshot: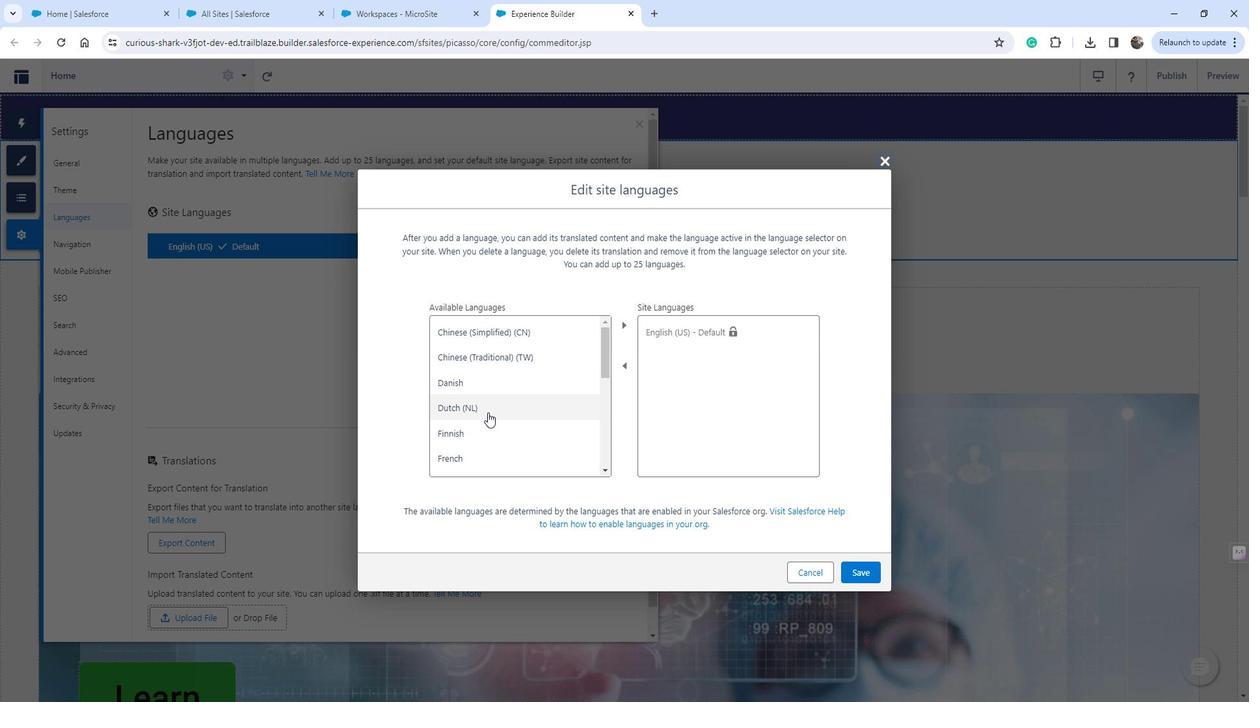 
Action: Mouse scrolled (502, 411) with delta (0, 0)
Screenshot: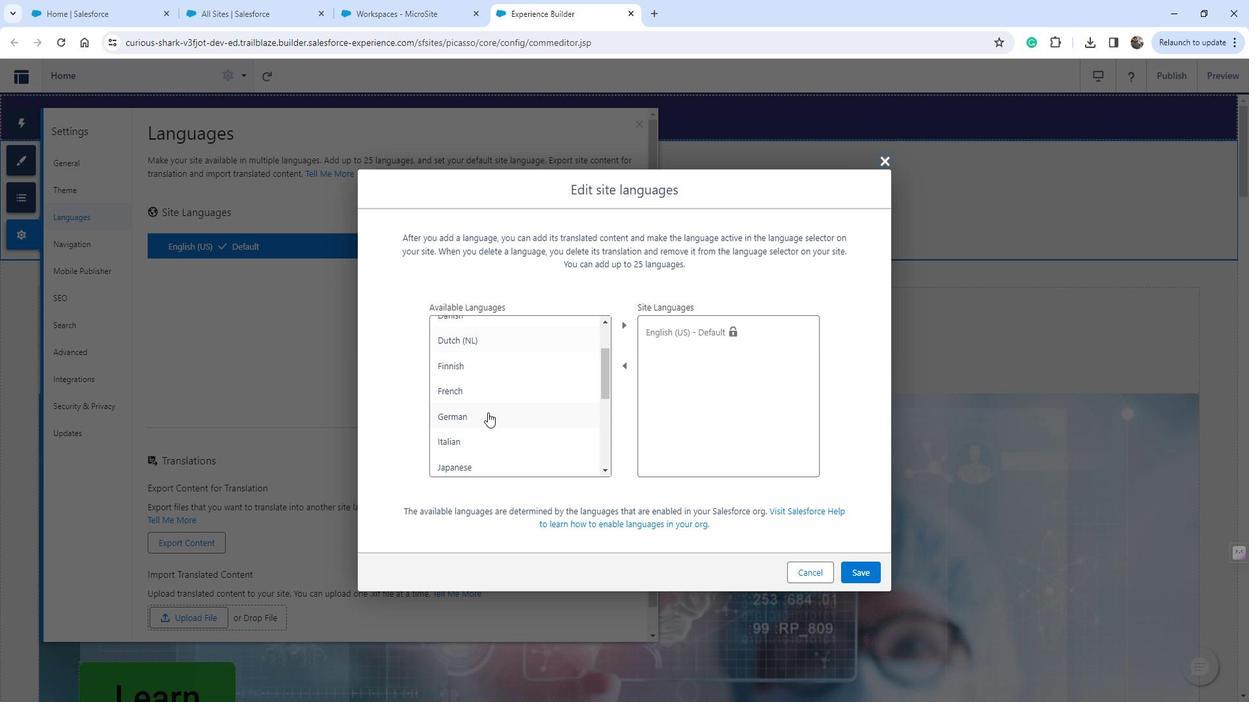 
Action: Mouse scrolled (502, 411) with delta (0, 0)
Screenshot: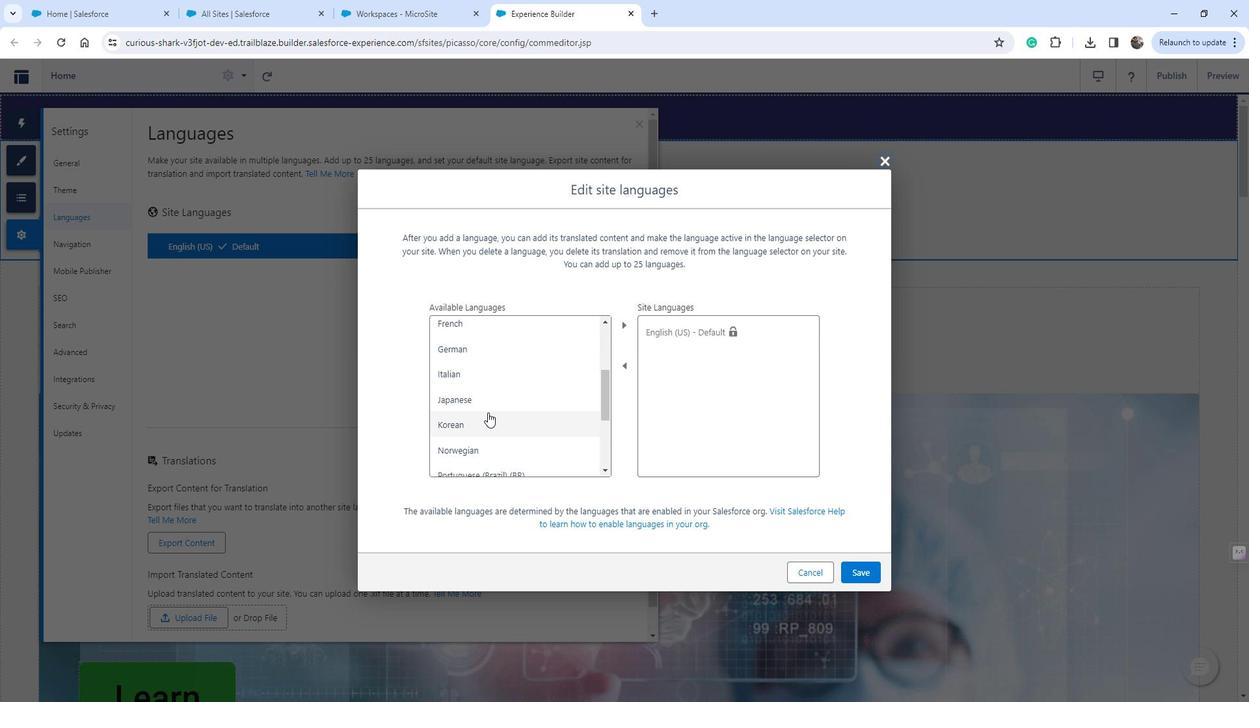 
Action: Mouse scrolled (502, 411) with delta (0, 0)
Screenshot: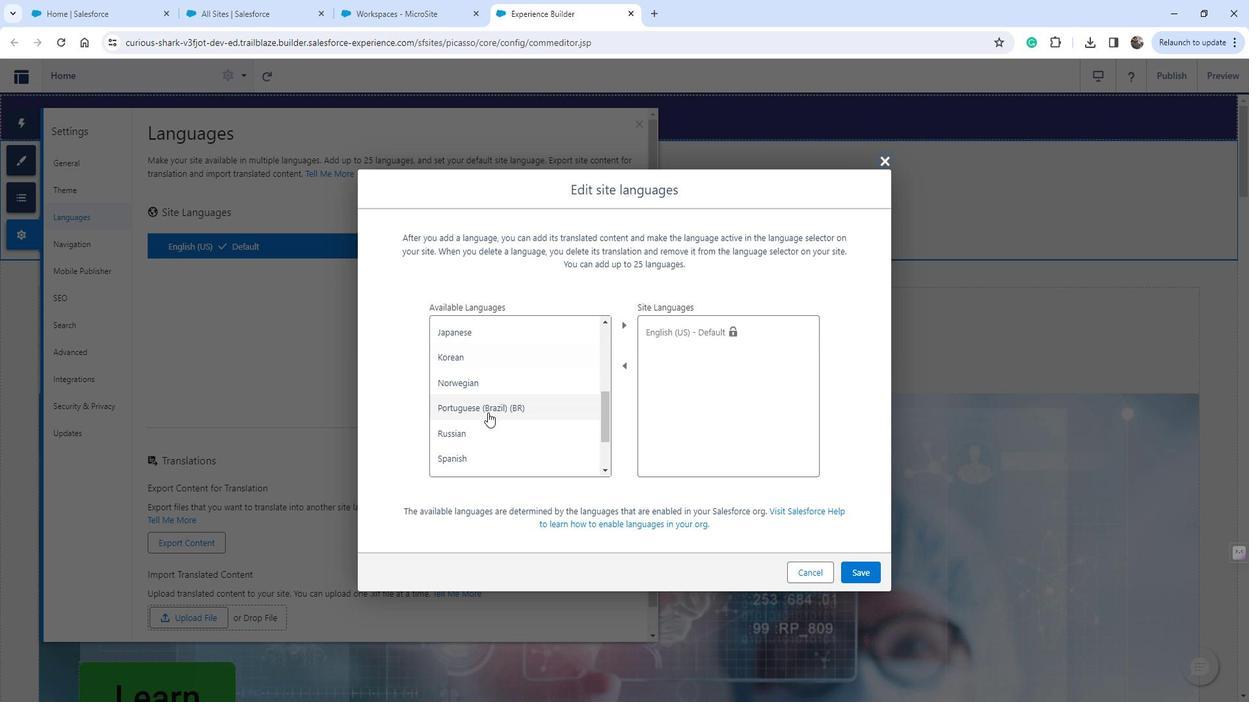 
Action: Mouse moved to (504, 360)
Screenshot: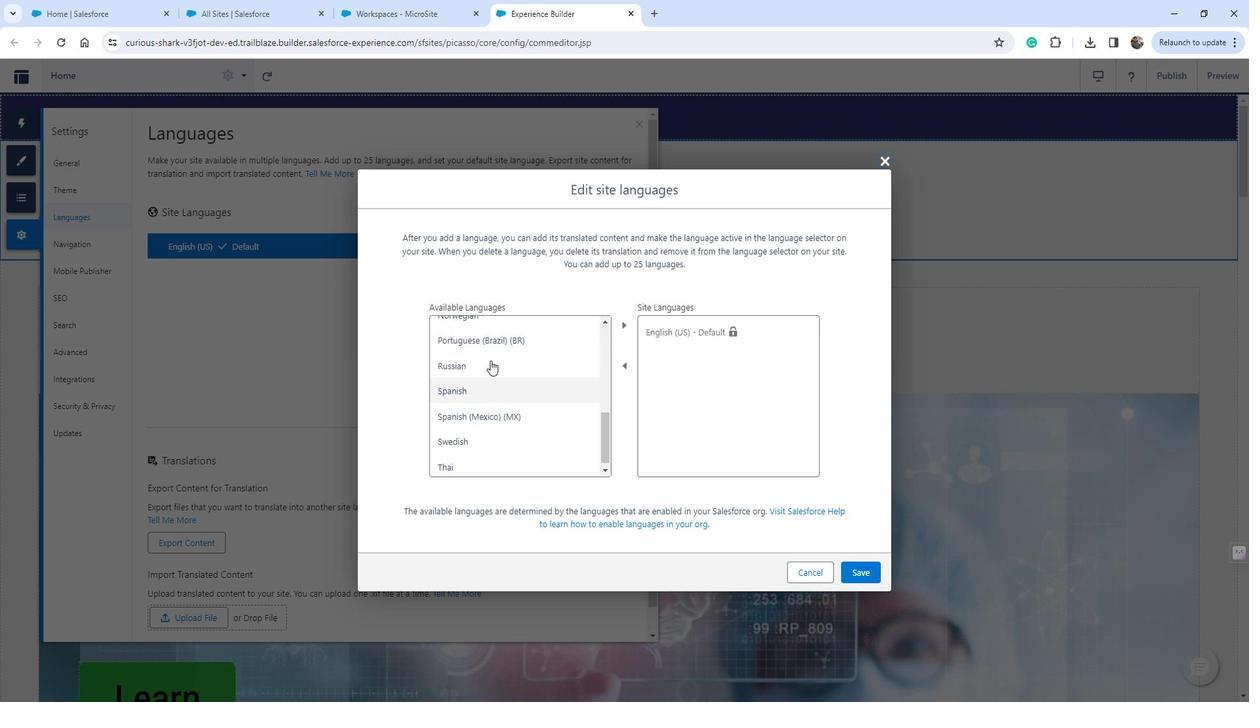 
Action: Mouse scrolled (504, 361) with delta (0, 0)
Screenshot: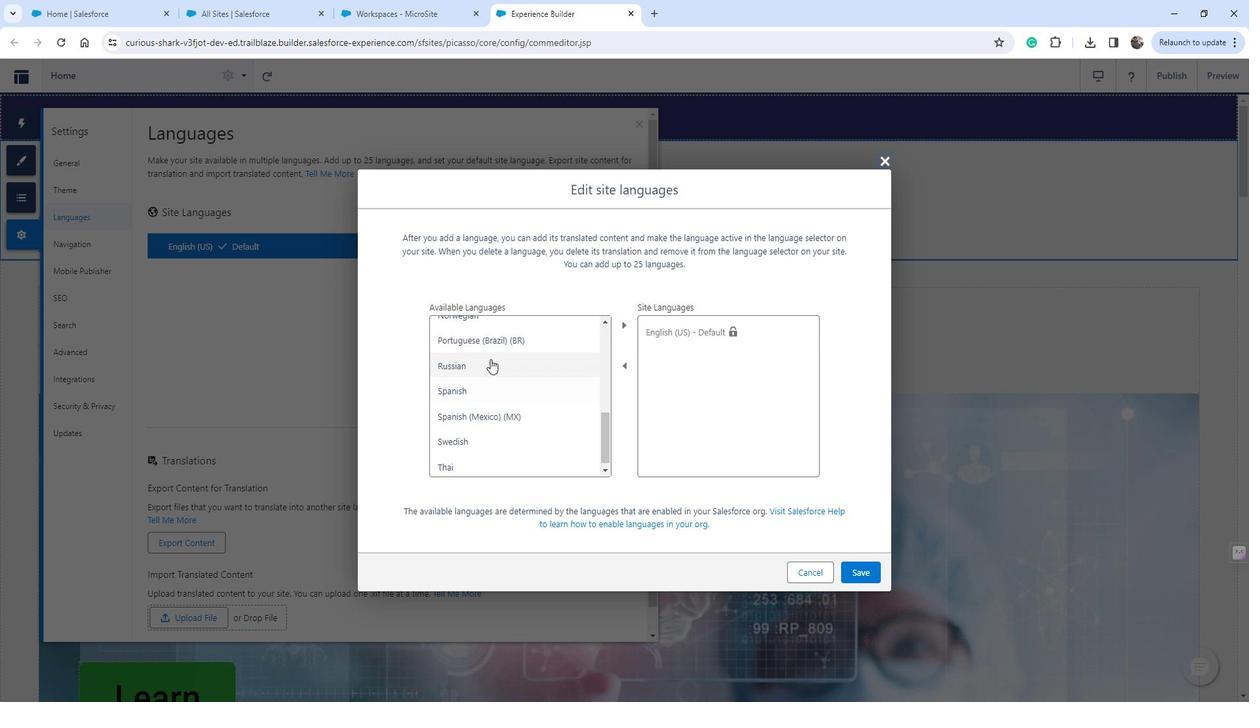 
Action: Mouse moved to (512, 334)
Screenshot: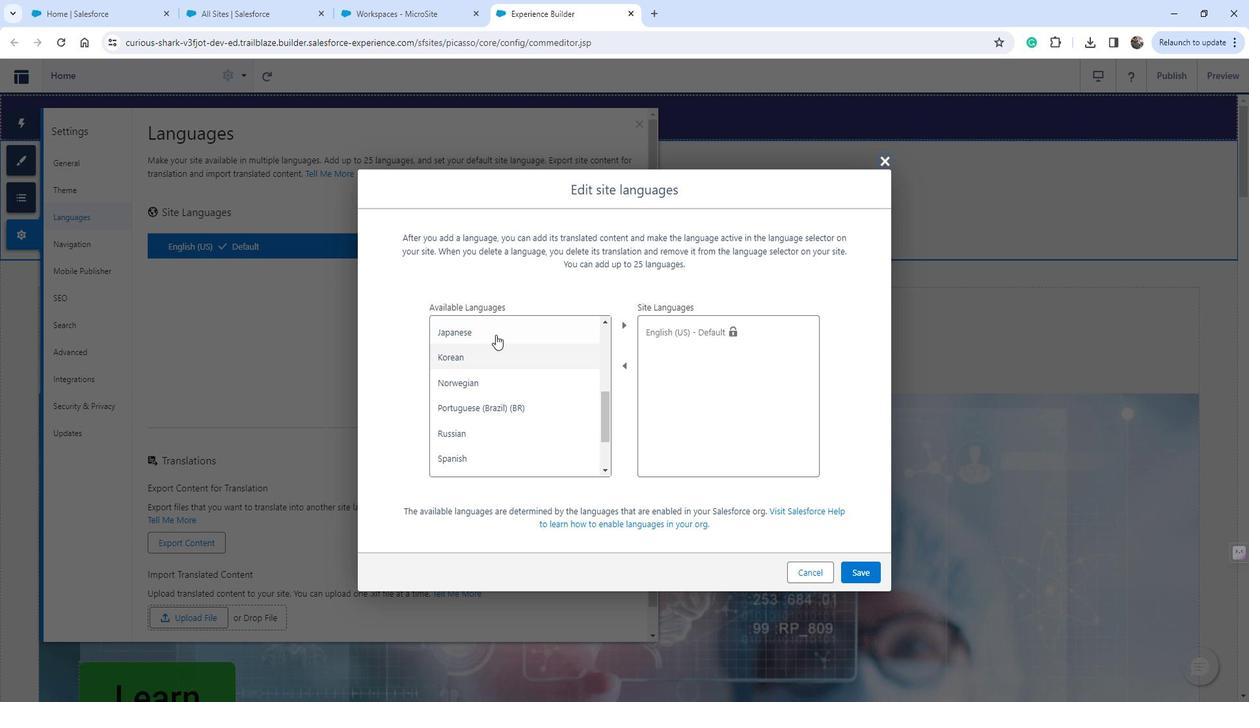 
Action: Mouse pressed left at (512, 334)
Screenshot: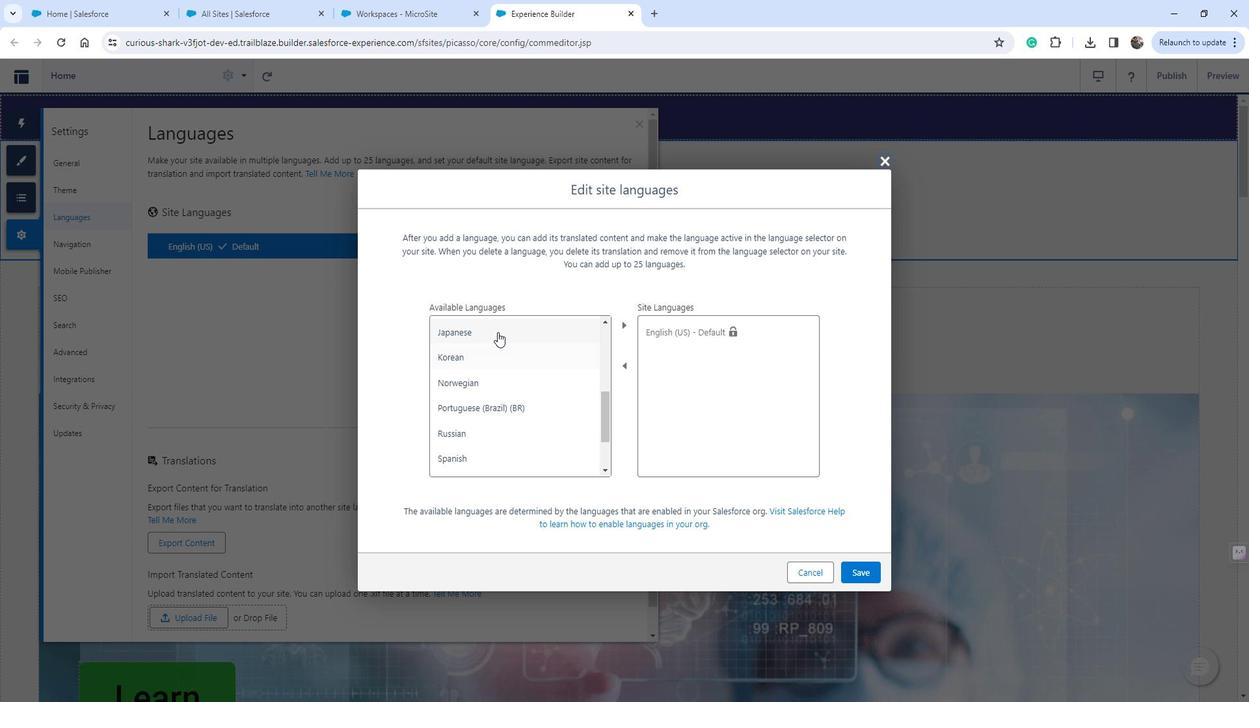 
Action: Mouse moved to (500, 404)
Screenshot: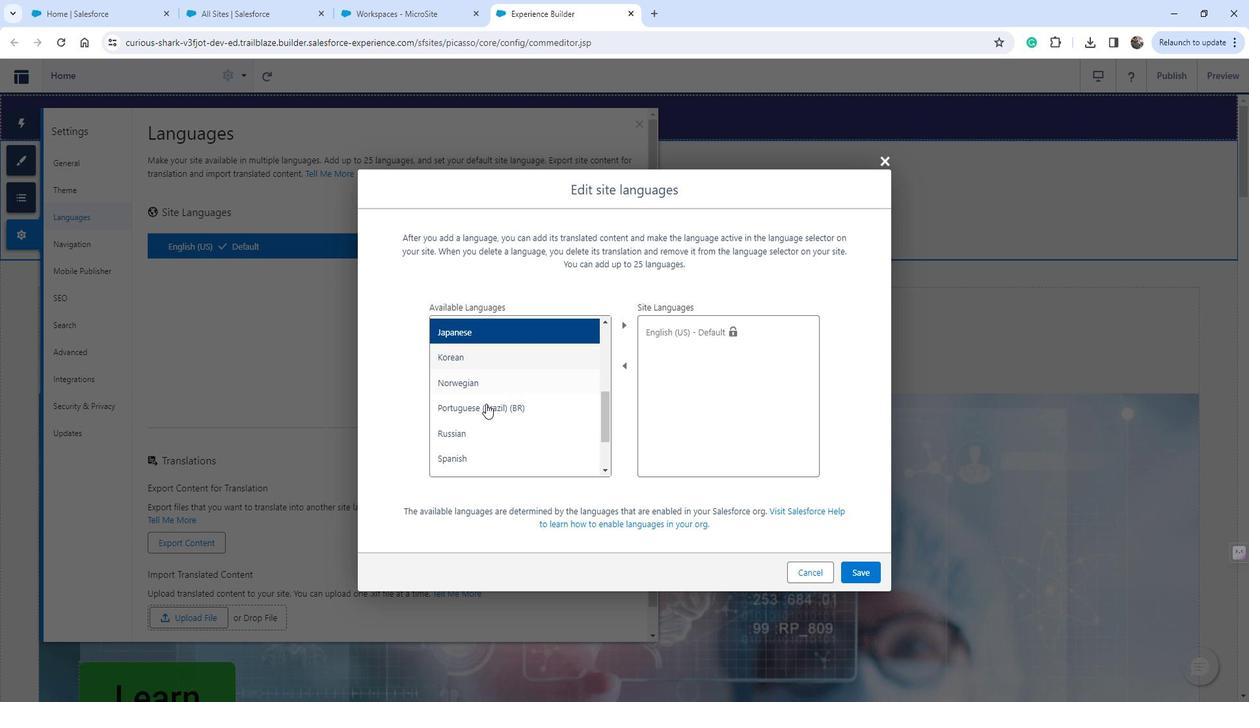 
Action: Mouse scrolled (500, 404) with delta (0, 0)
Screenshot: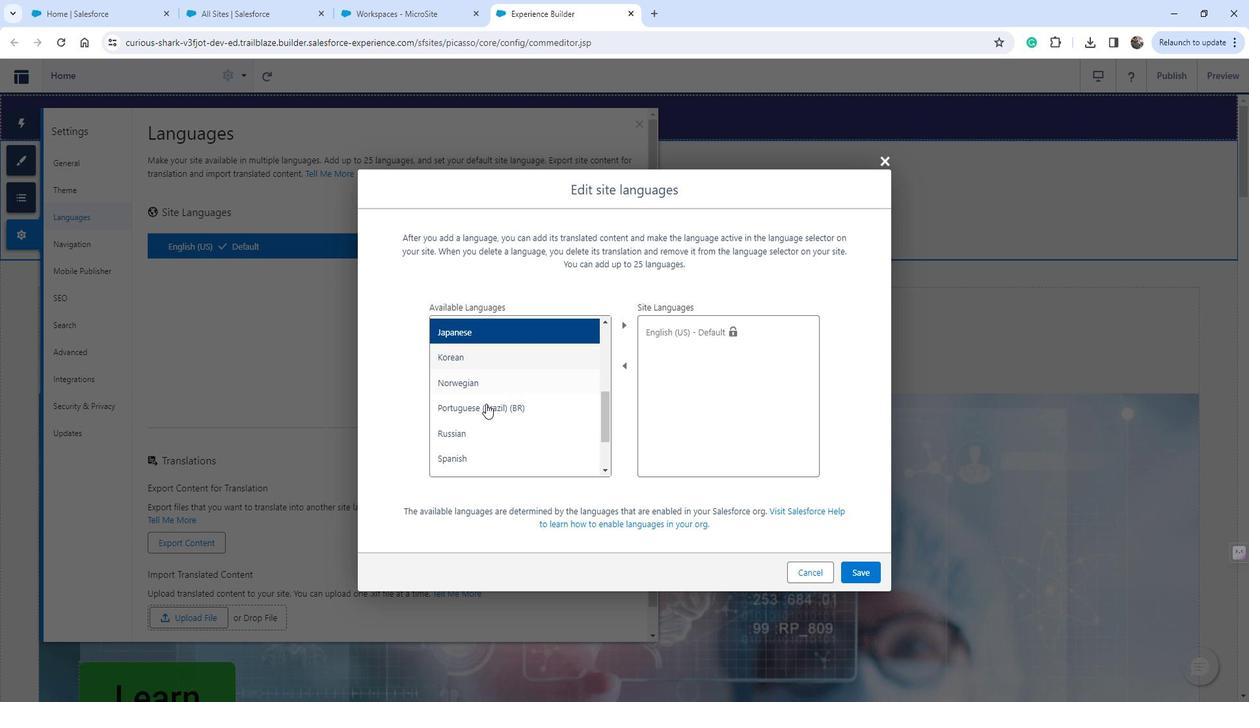 
Action: Mouse moved to (513, 363)
Screenshot: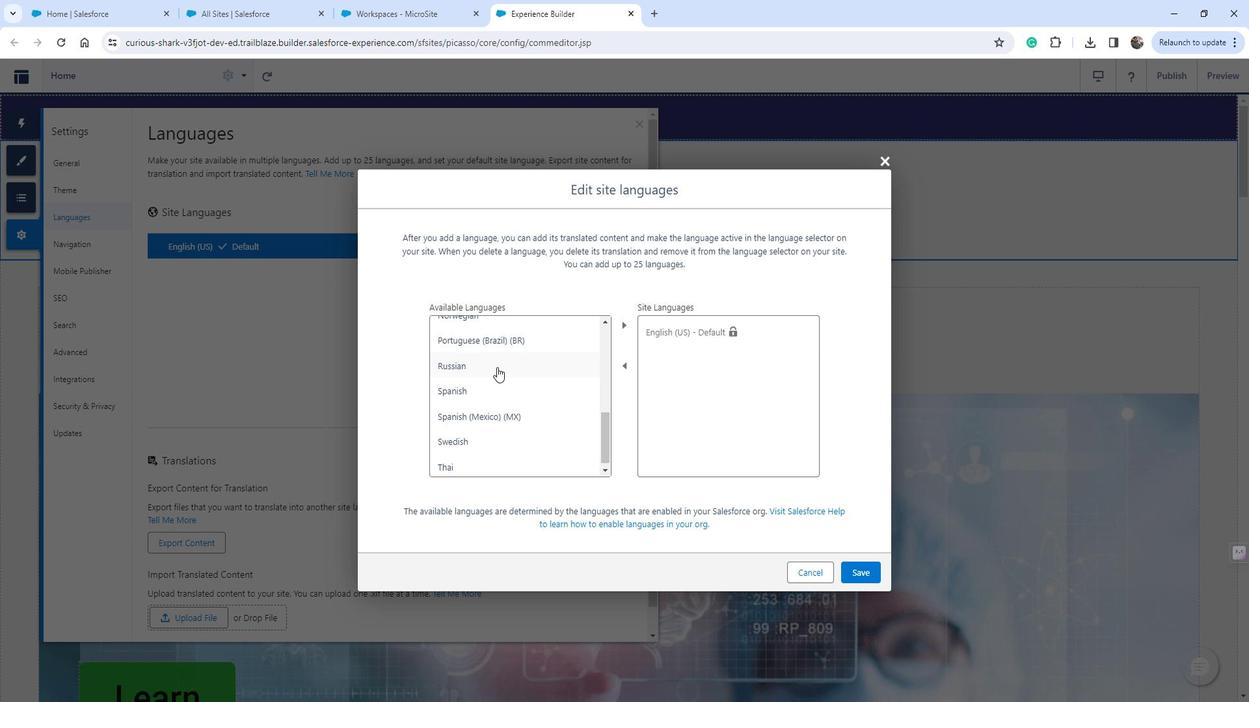 
Action: Mouse pressed left at (513, 363)
Screenshot: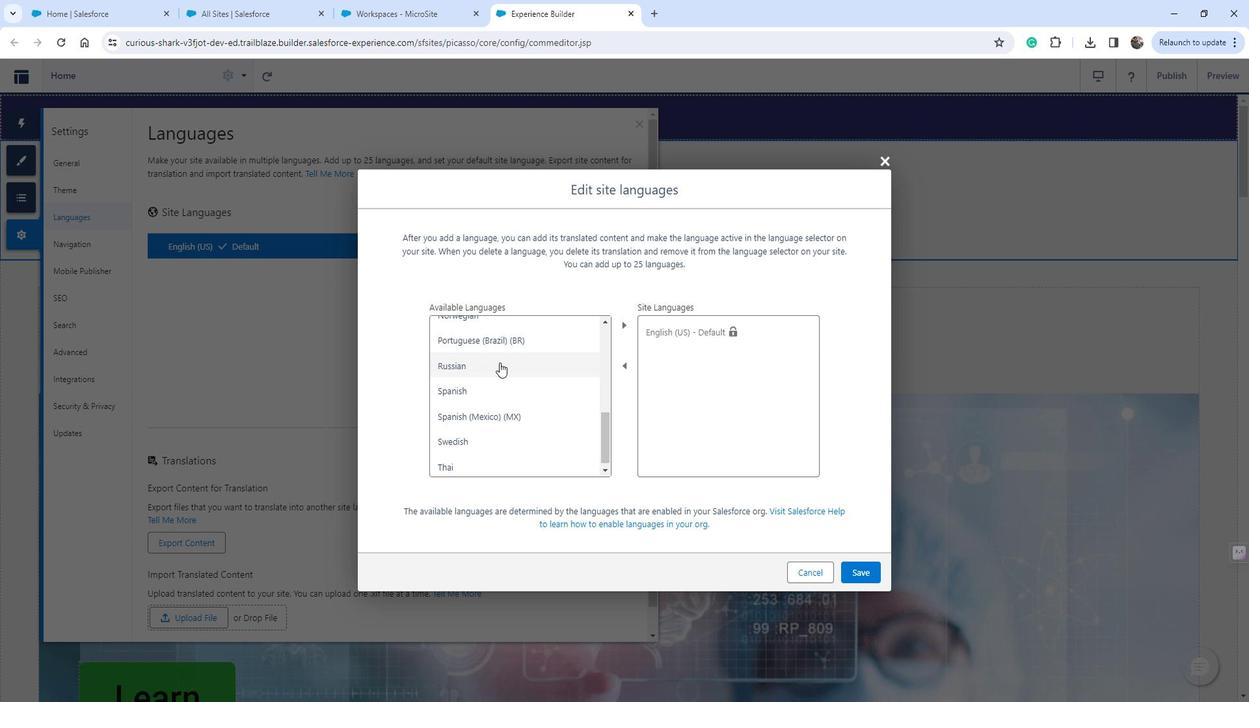 
Action: Mouse moved to (642, 327)
Screenshot: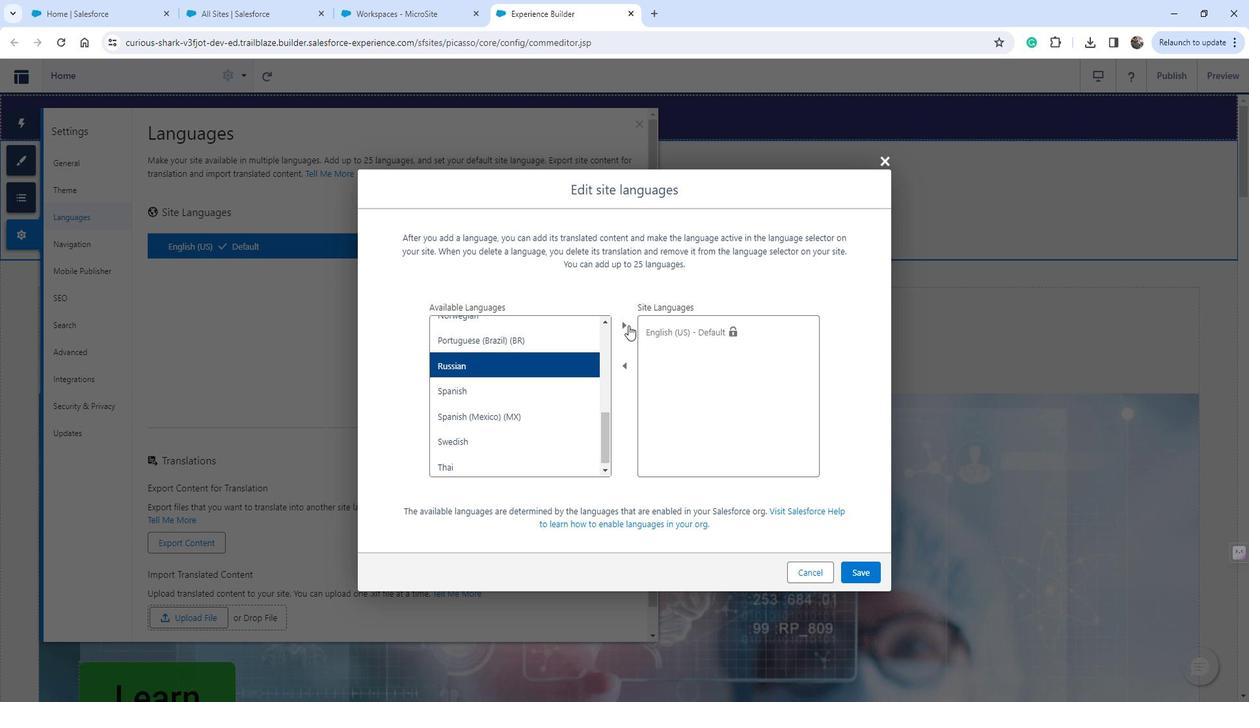 
Action: Mouse pressed left at (642, 327)
Screenshot: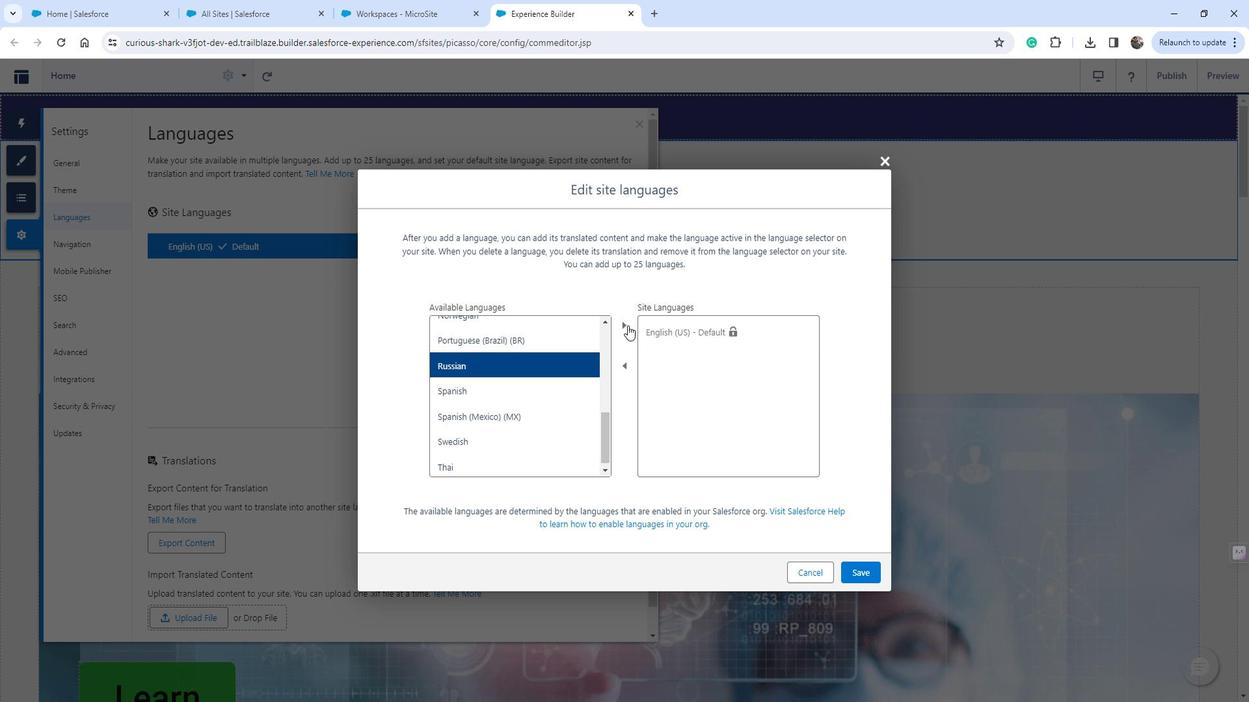 
Action: Mouse moved to (890, 561)
Screenshot: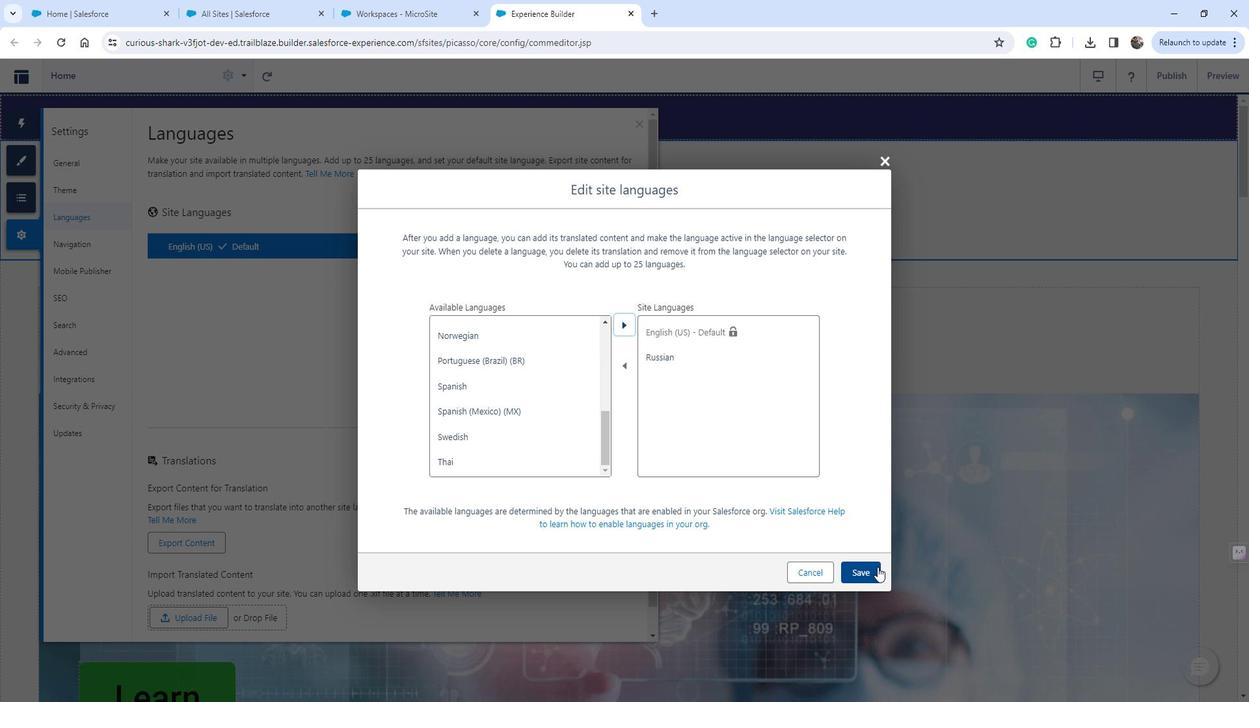 
Action: Mouse pressed left at (890, 561)
Screenshot: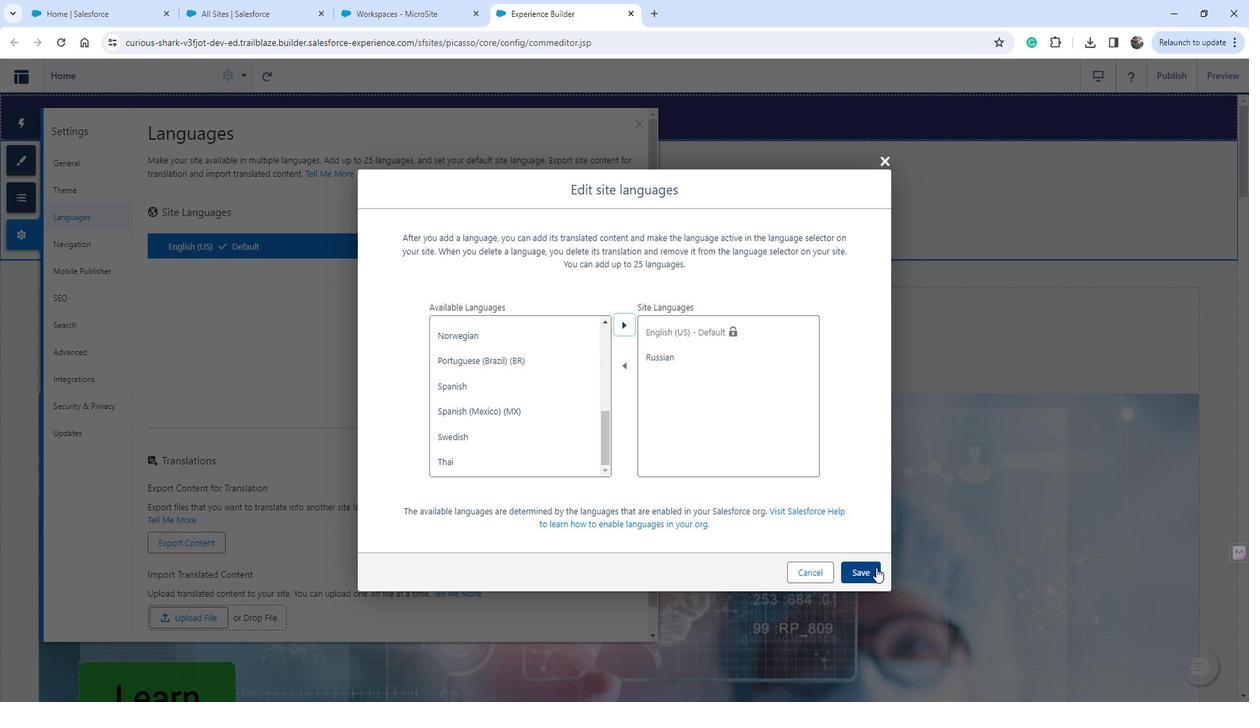 
Action: Mouse moved to (379, 415)
Screenshot: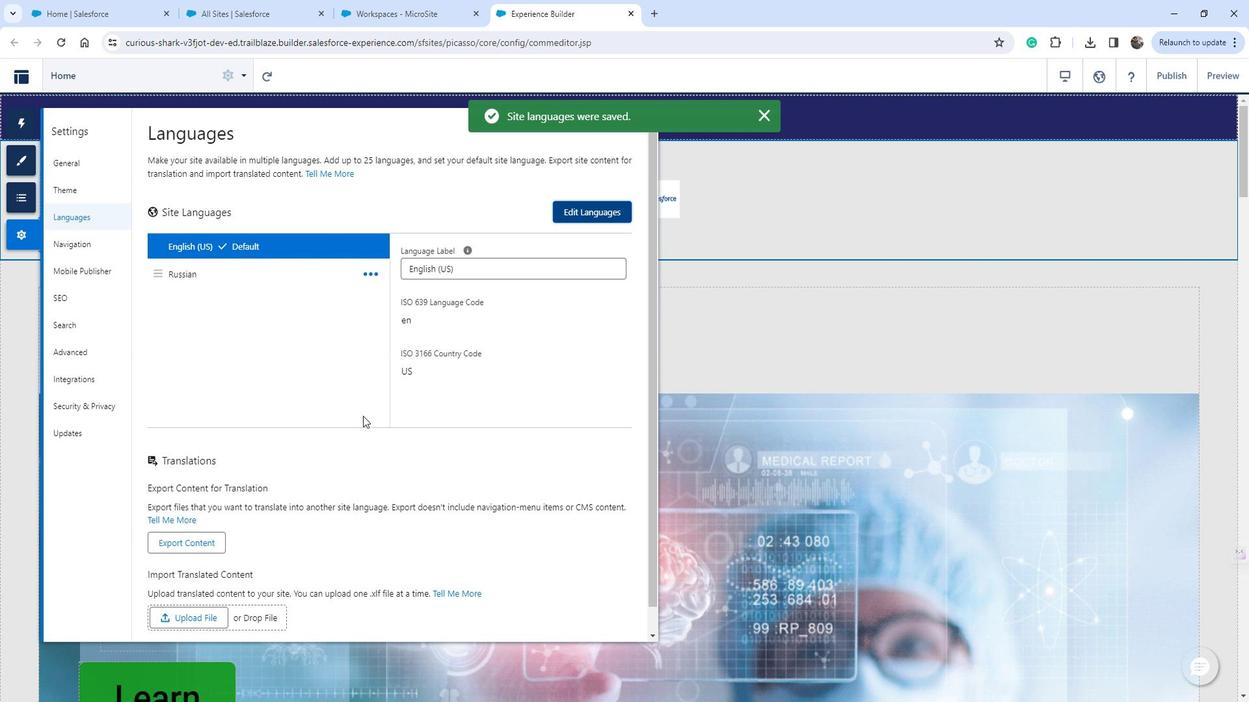
